 Task: In the Company 'baidu.com', schedule a meeting with title: 'Product Demo and Service Presentation', Select date: '19 September, 2023', select start time: 6:00:PM. Add location in person New York with meeting description: Kindly join this meeting to understand Product Demo and Service Presentation. Add attendees from company's contact and save.. Logged in from softage.1@softage.net
Action: Mouse moved to (111, 75)
Screenshot: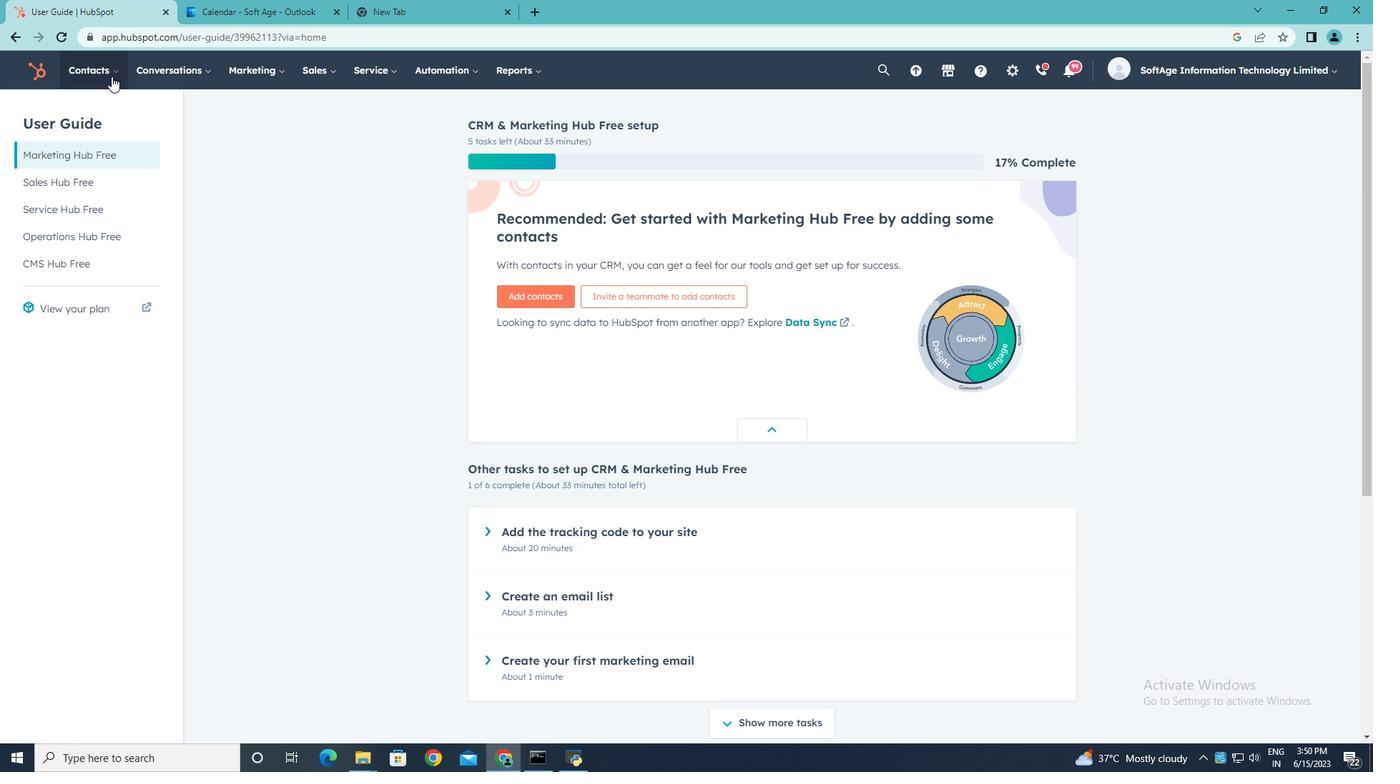 
Action: Mouse pressed left at (111, 75)
Screenshot: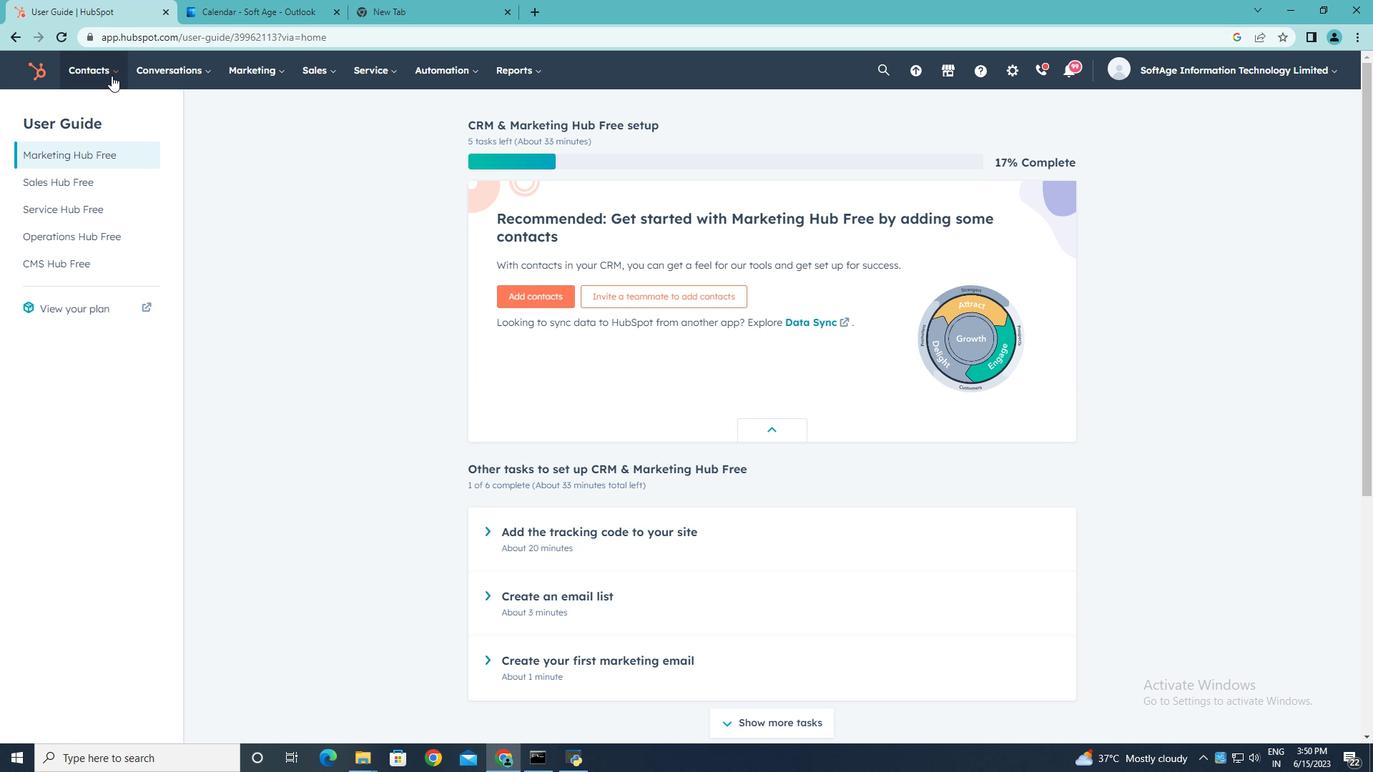 
Action: Mouse moved to (111, 135)
Screenshot: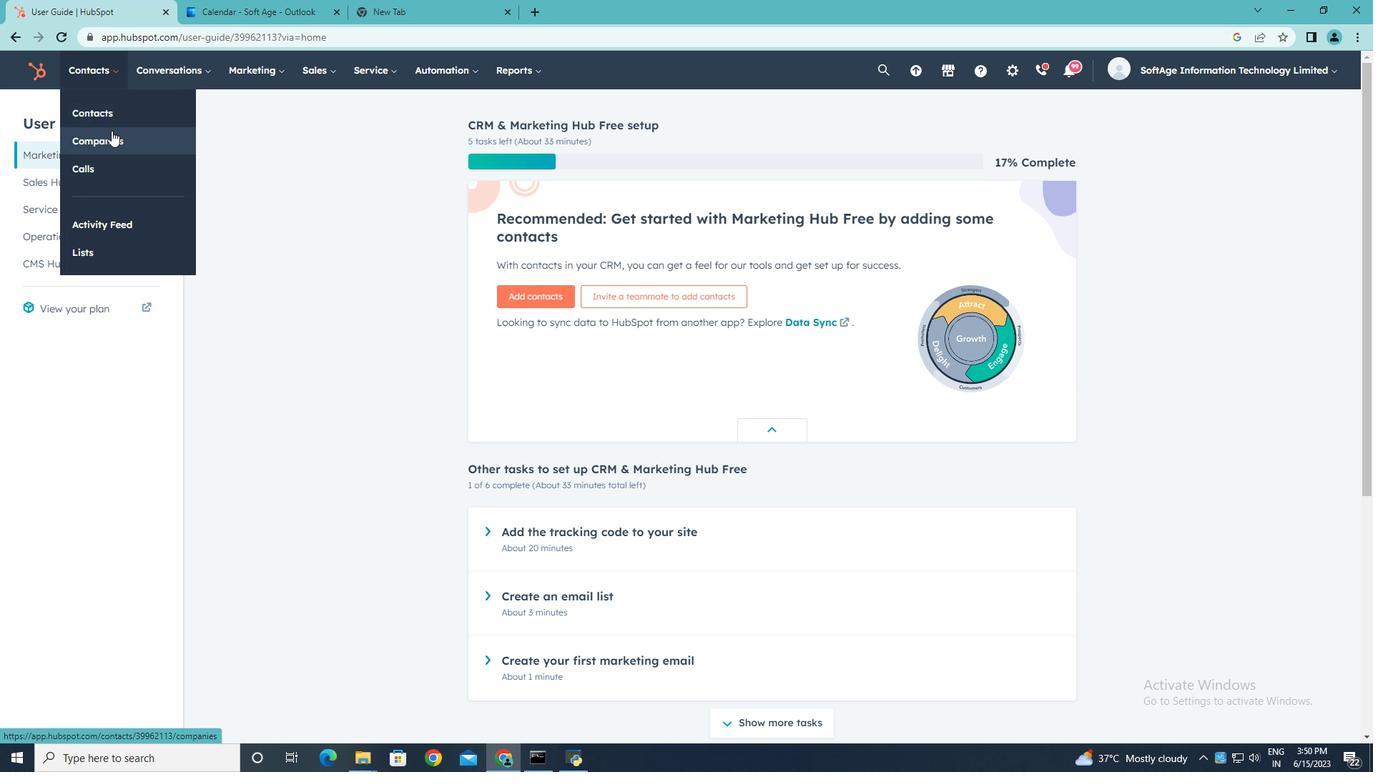 
Action: Mouse pressed left at (111, 135)
Screenshot: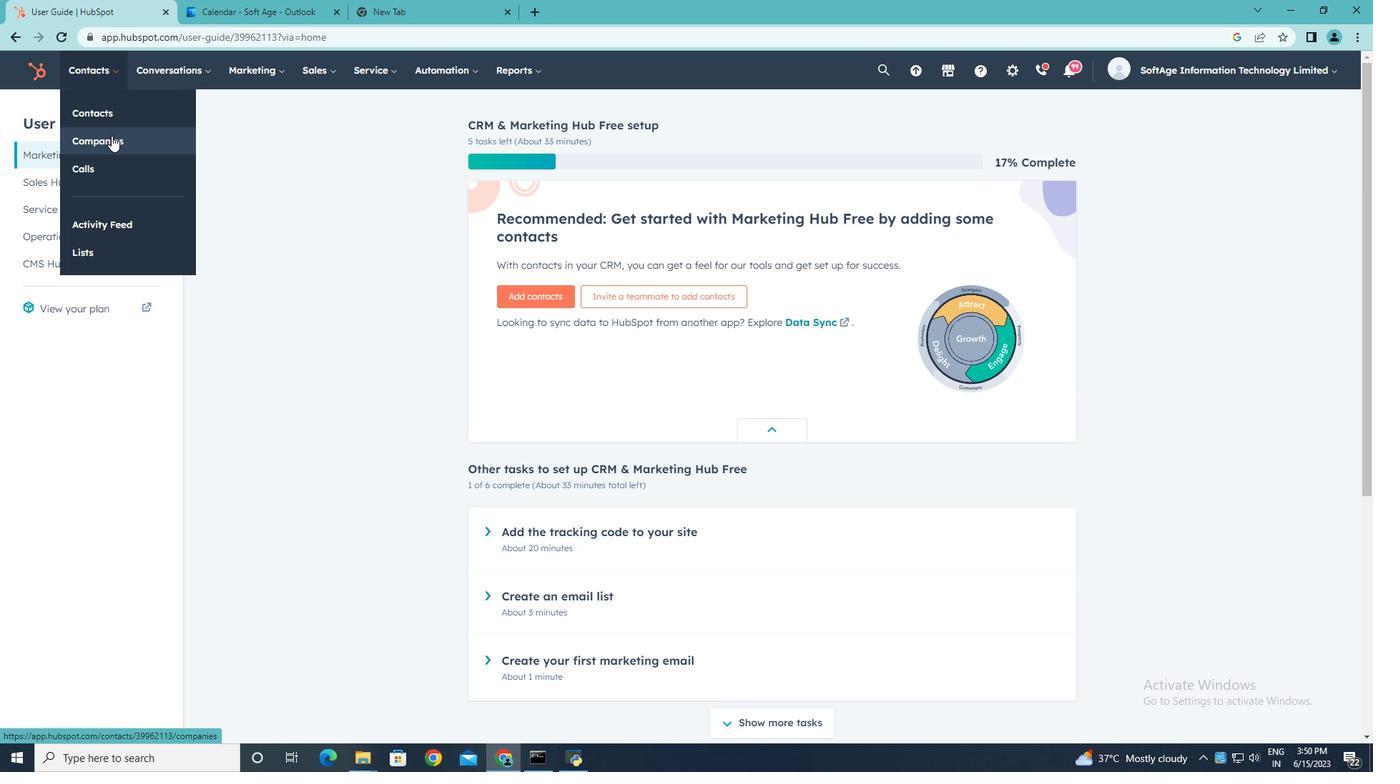 
Action: Mouse moved to (96, 228)
Screenshot: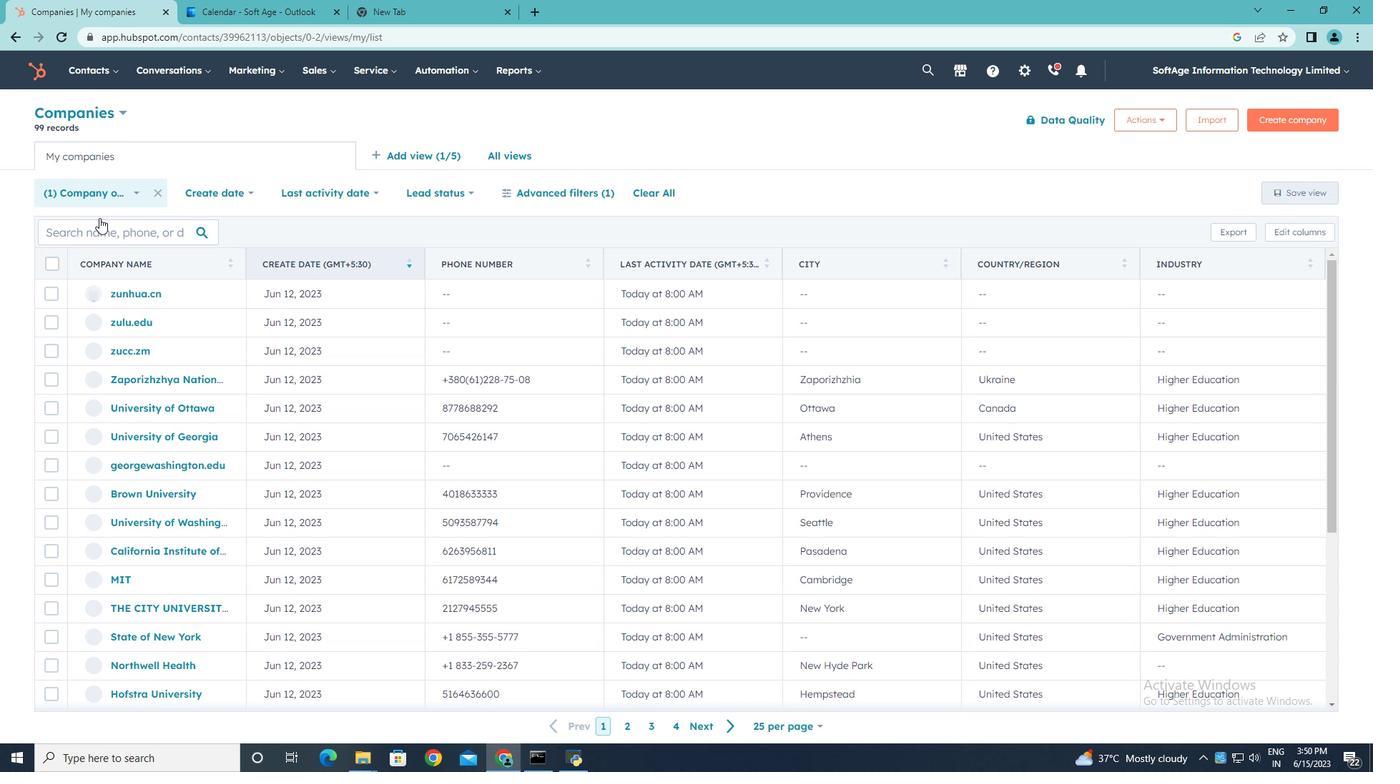 
Action: Mouse pressed left at (96, 228)
Screenshot: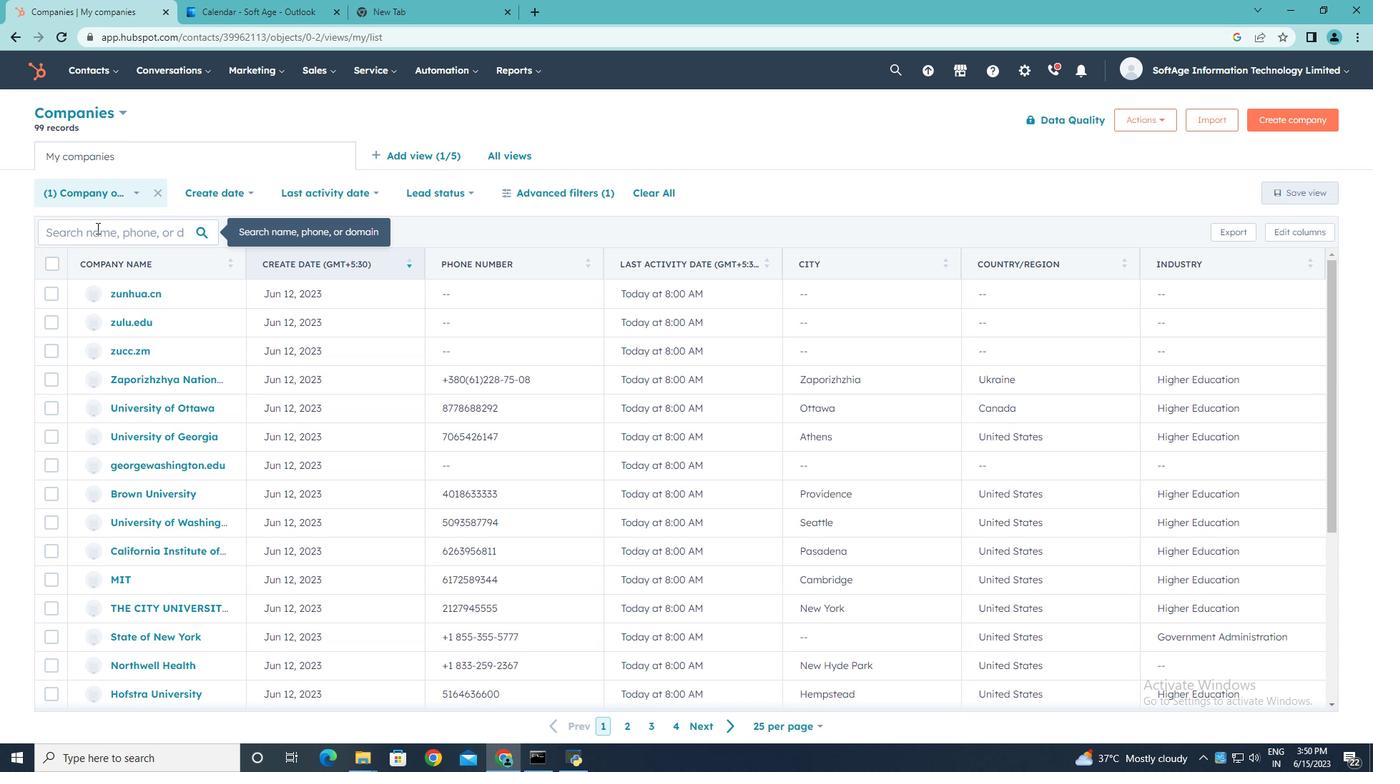 
Action: Mouse moved to (98, 227)
Screenshot: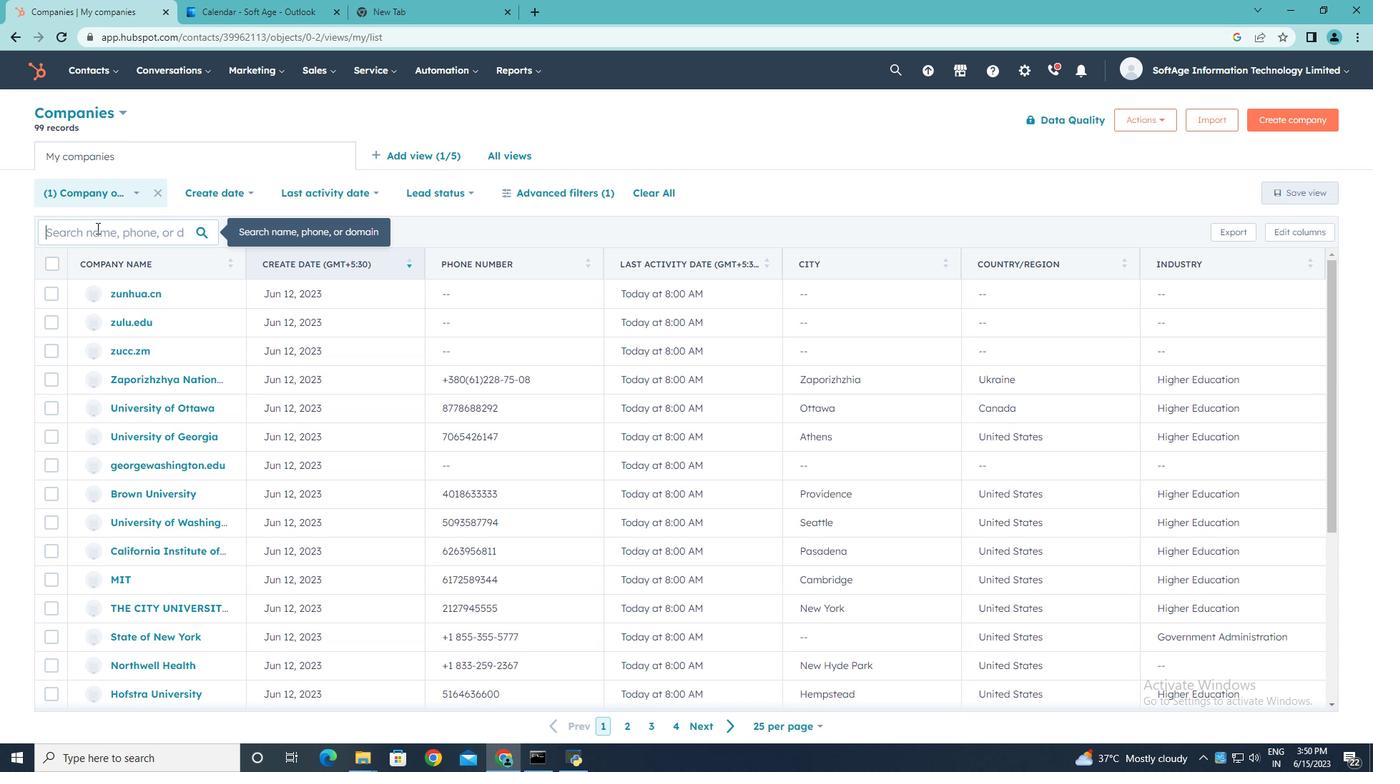 
Action: Key pressed baidu.com
Screenshot: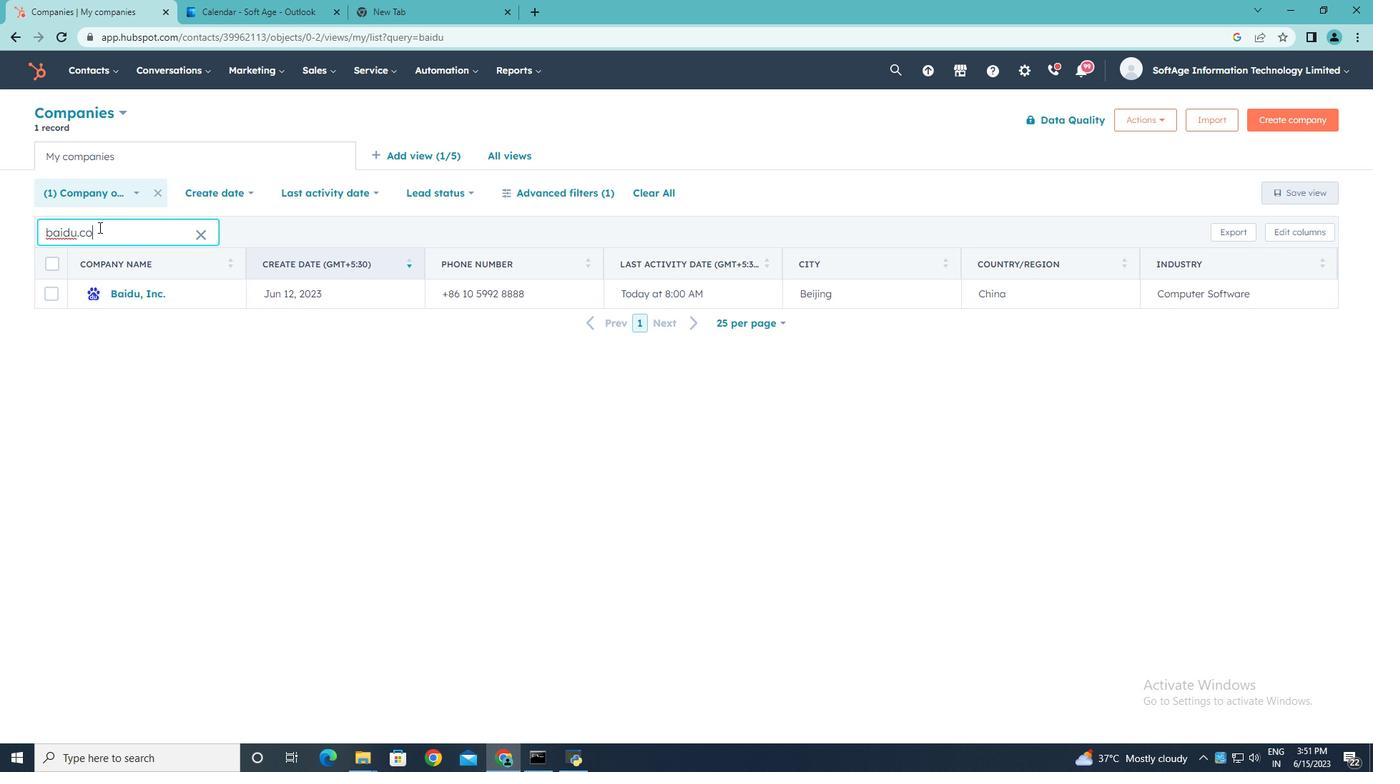 
Action: Mouse moved to (123, 297)
Screenshot: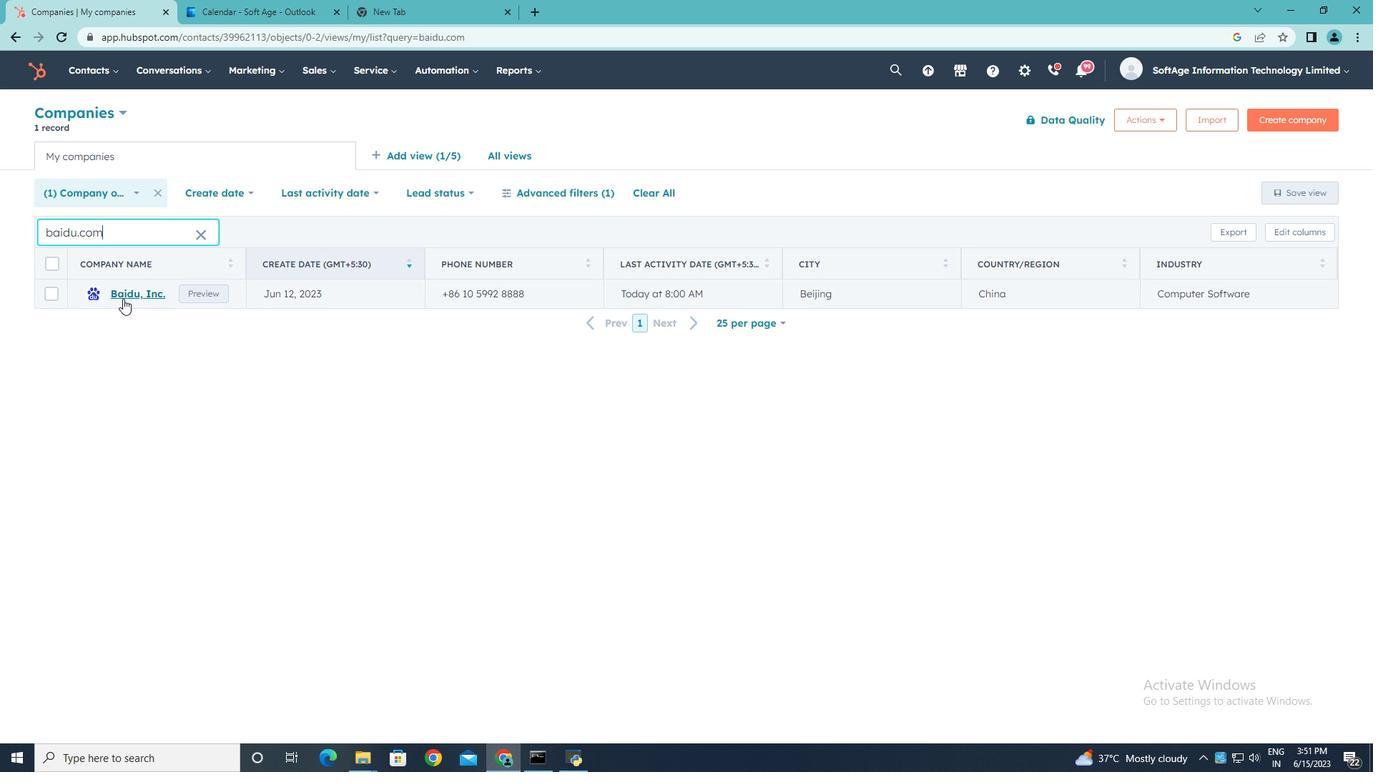 
Action: Mouse pressed left at (123, 297)
Screenshot: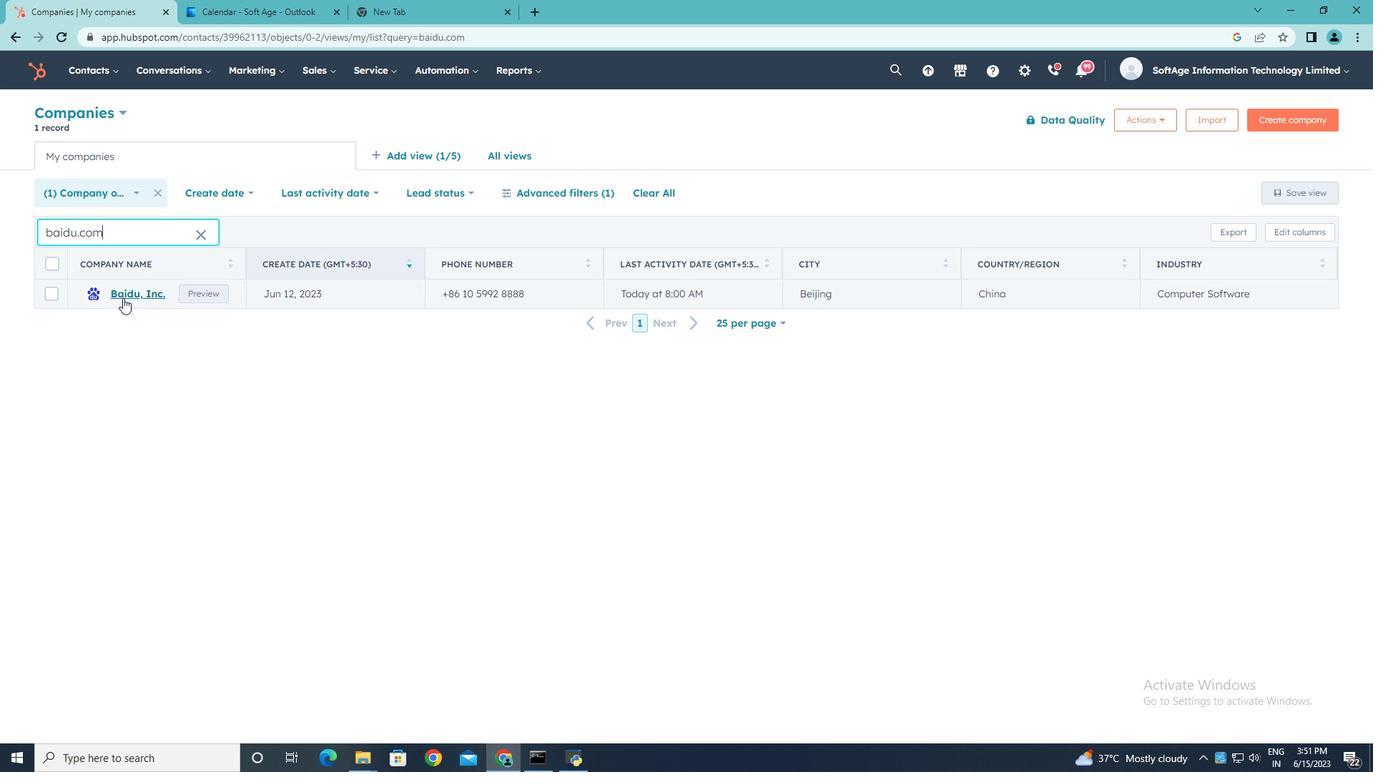 
Action: Mouse moved to (233, 241)
Screenshot: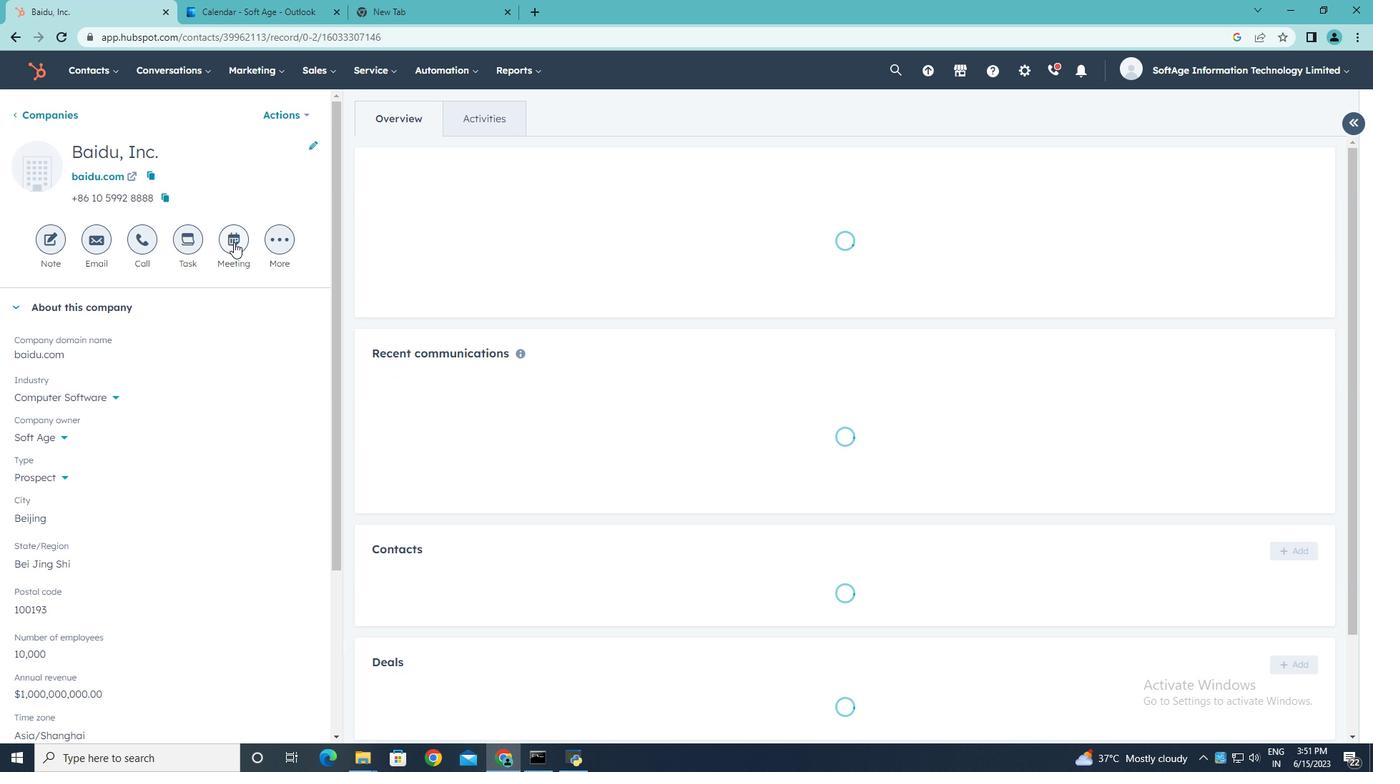 
Action: Mouse pressed left at (233, 241)
Screenshot: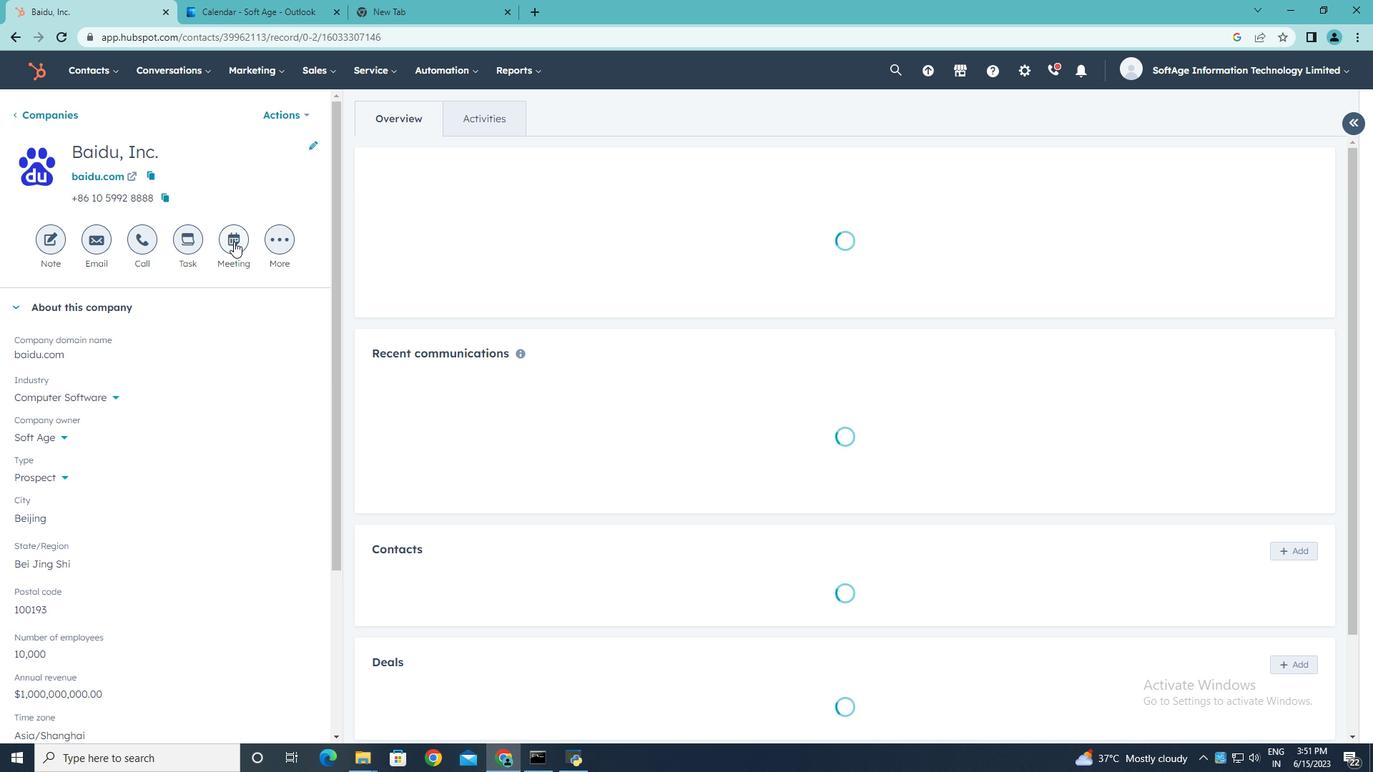 
Action: Mouse moved to (233, 241)
Screenshot: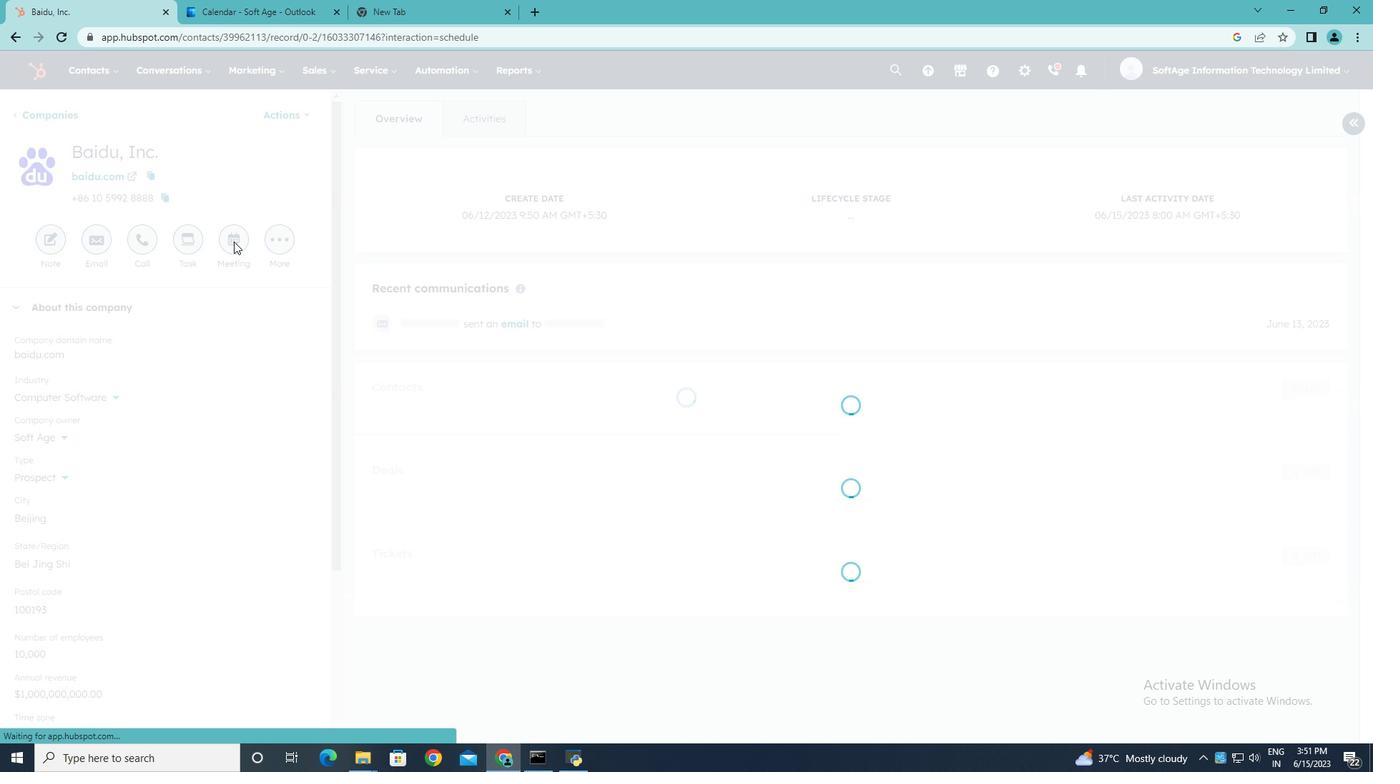 
Action: Key pressed <Key.shift>Product<Key.space><Key.space><Key.shift>Demo<Key.space>and<Key.space><Key.shift>Services<Key.backspace><Key.space><Key.shift>Presentation
Screenshot: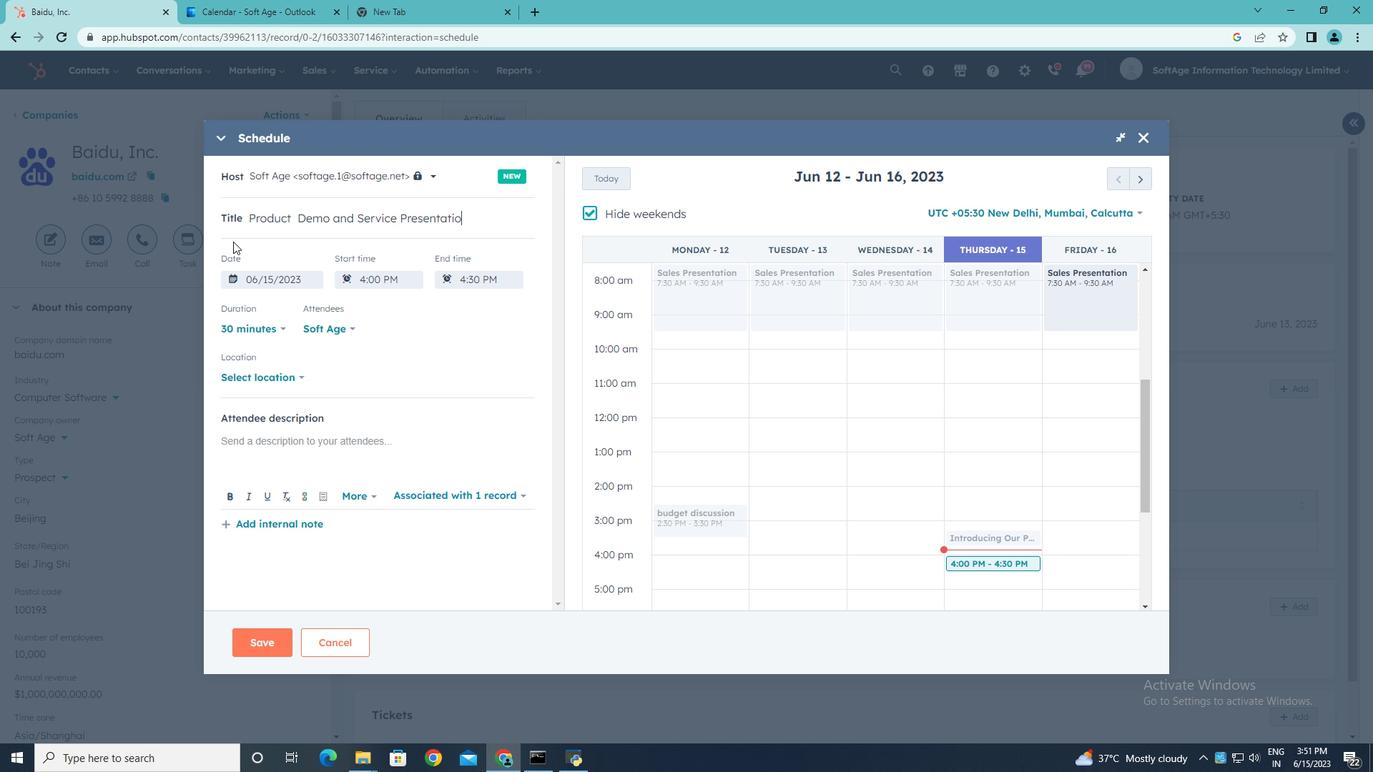 
Action: Mouse moved to (343, 252)
Screenshot: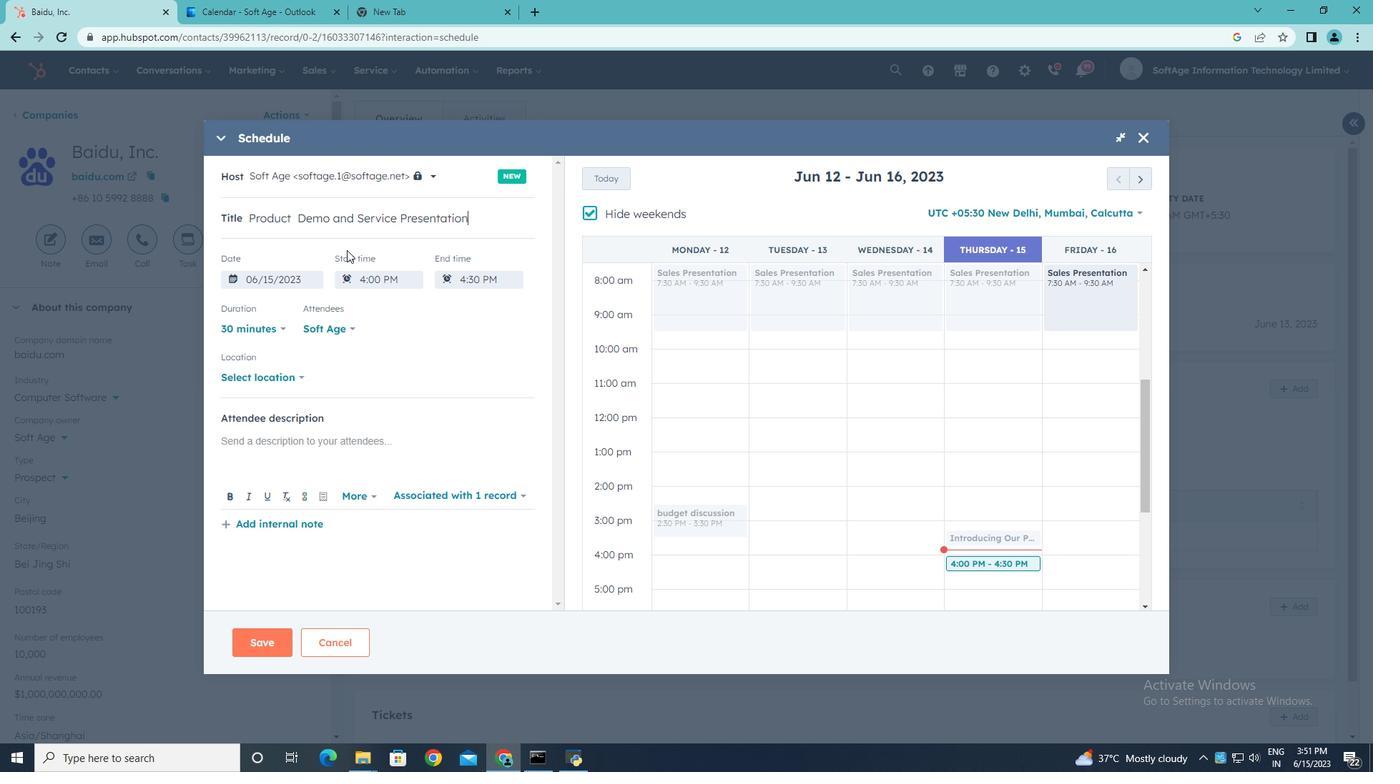 
Action: Key pressed .
Screenshot: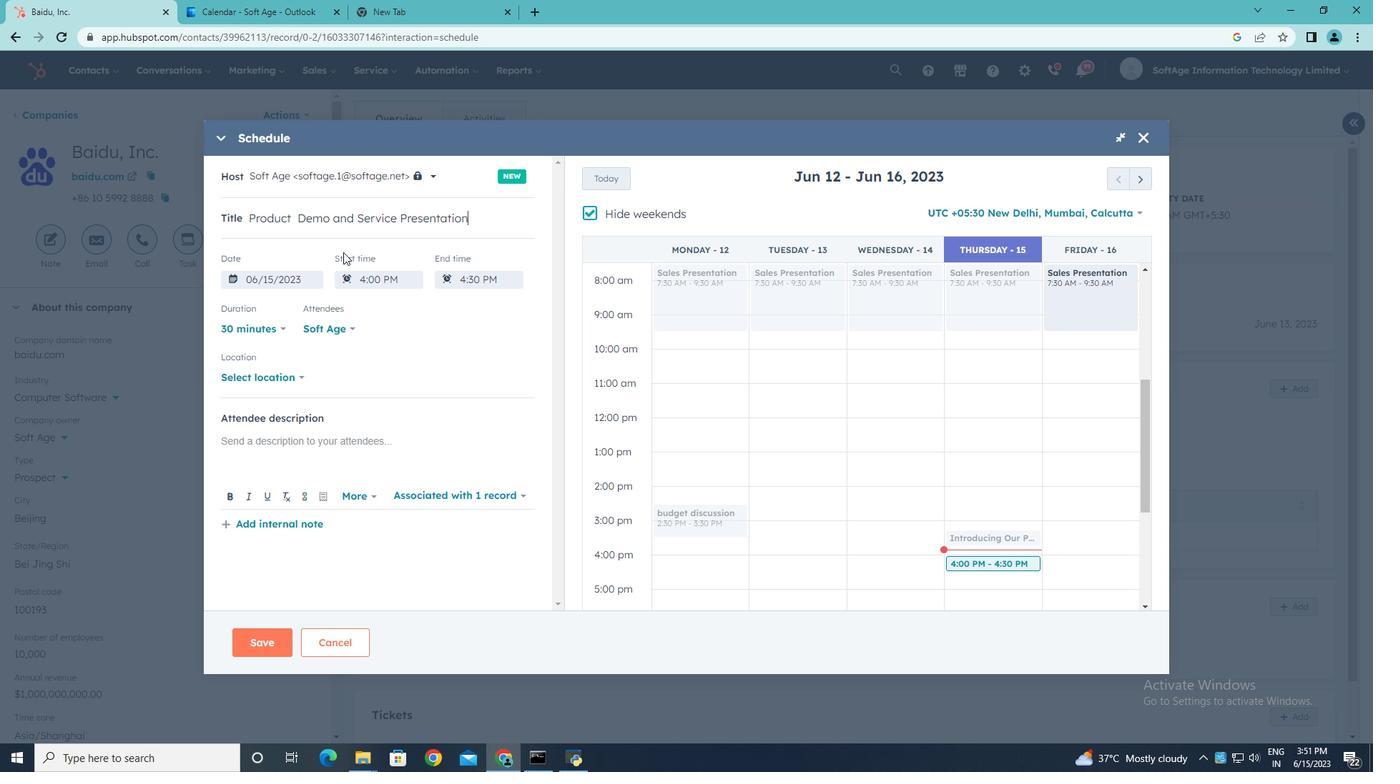 
Action: Mouse moved to (590, 211)
Screenshot: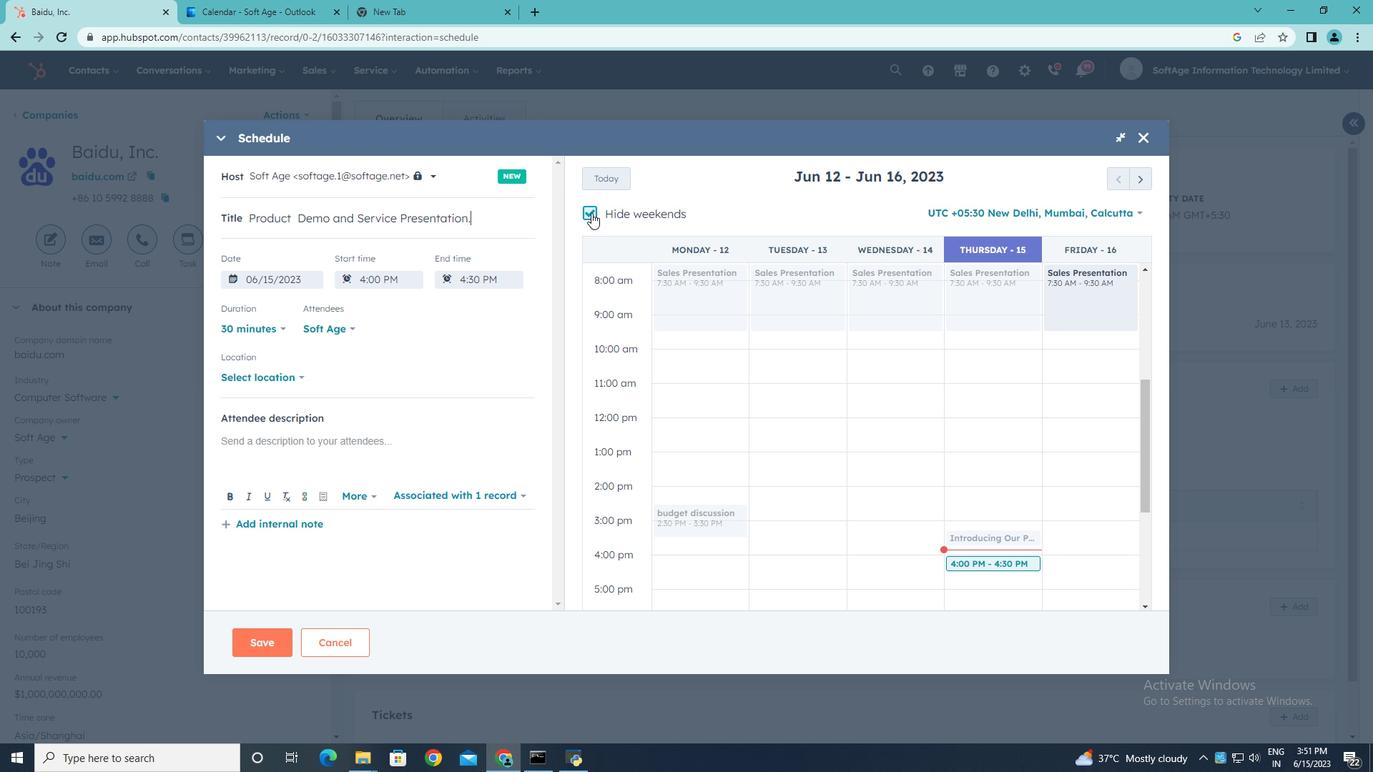 
Action: Mouse pressed left at (590, 211)
Screenshot: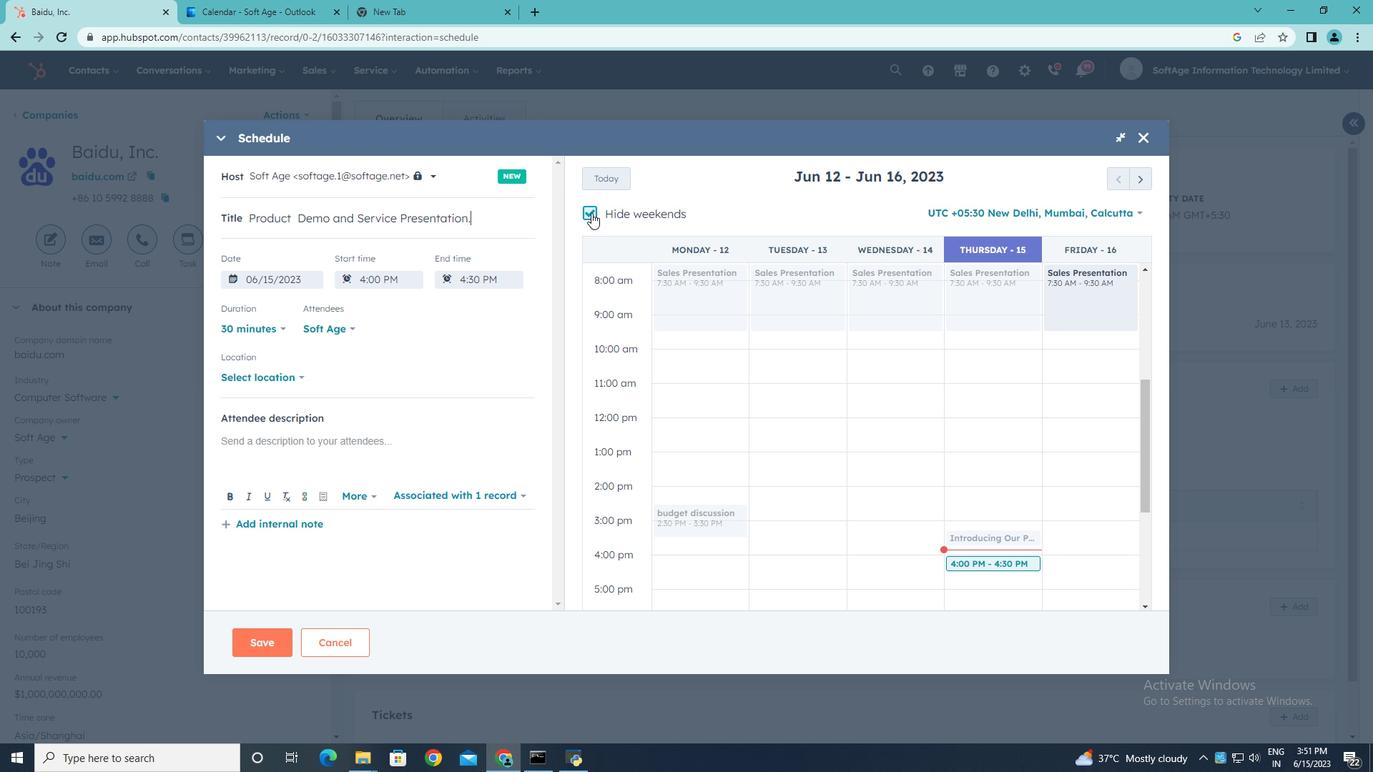 
Action: Mouse moved to (1140, 179)
Screenshot: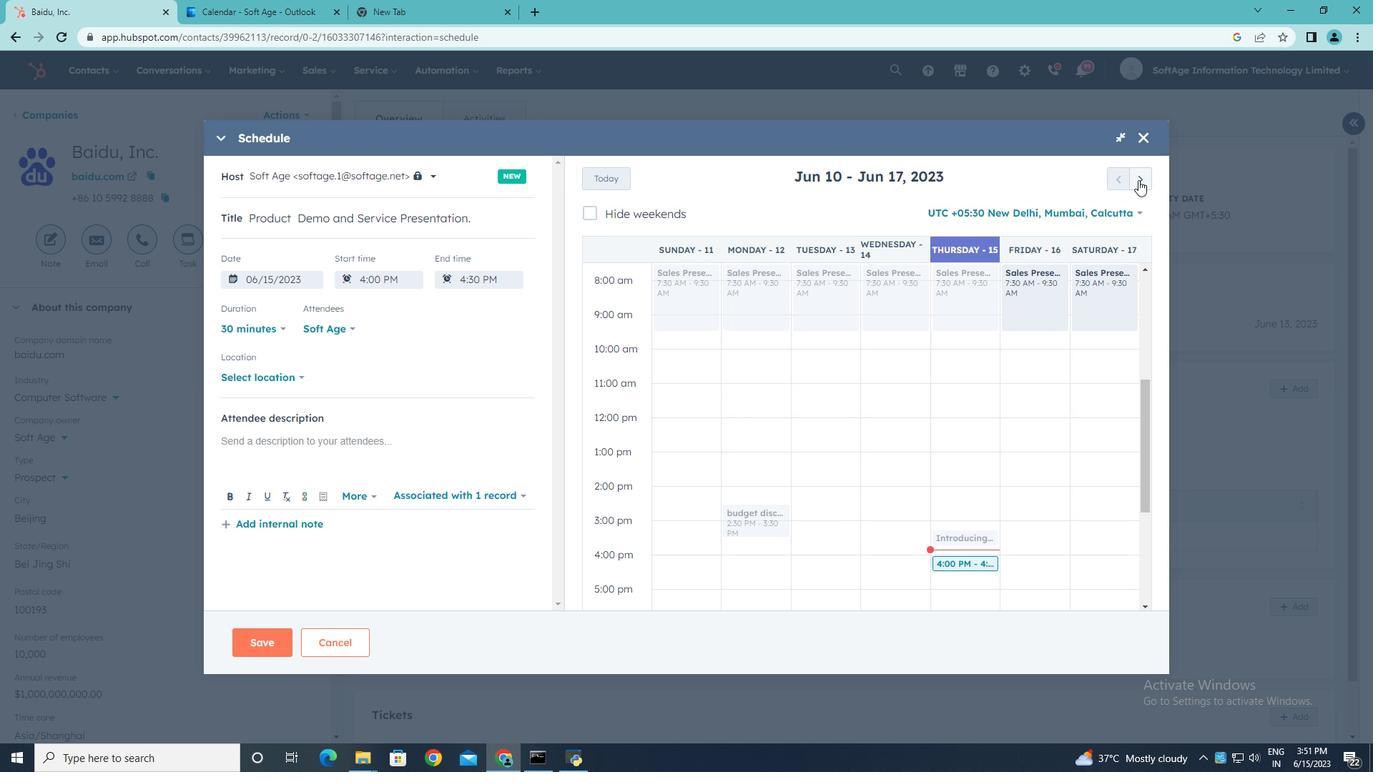 
Action: Mouse pressed left at (1140, 179)
Screenshot: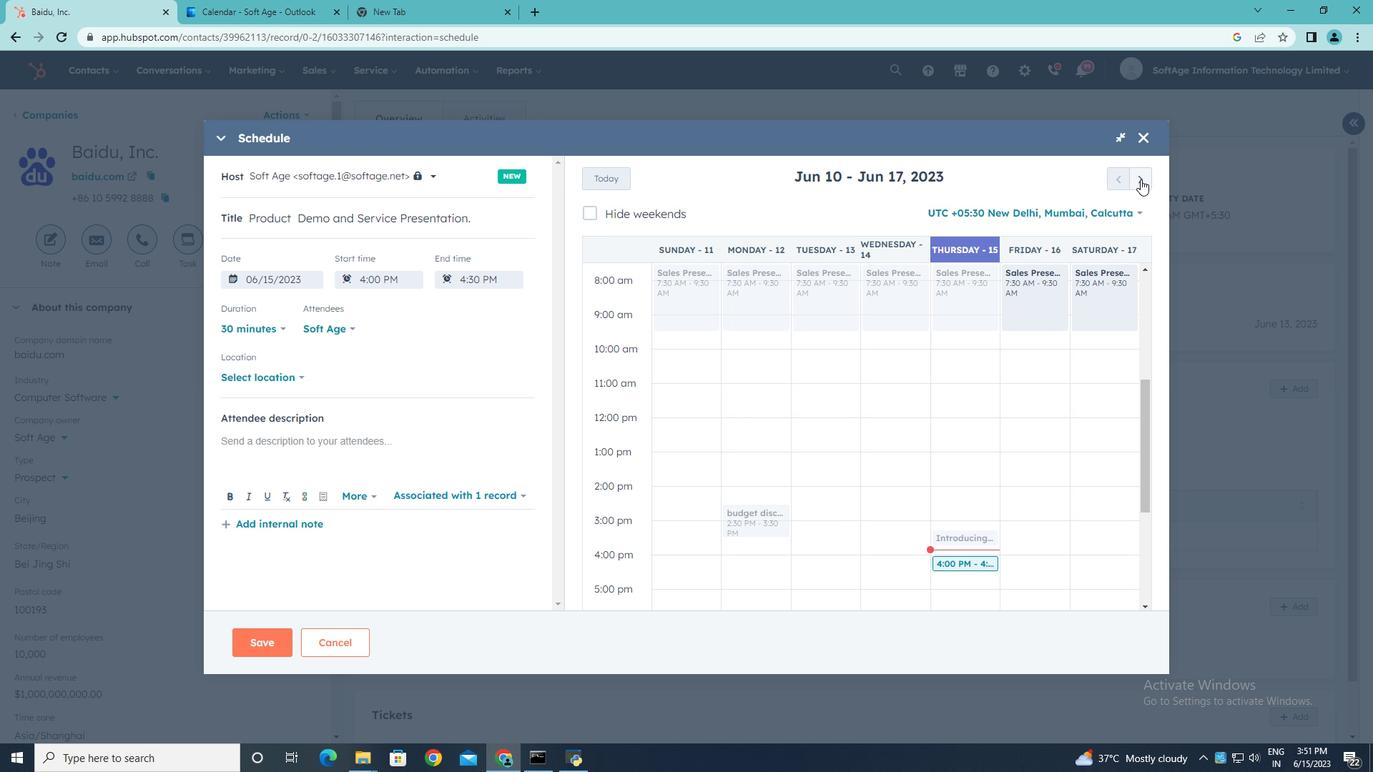 
Action: Mouse pressed left at (1140, 179)
Screenshot: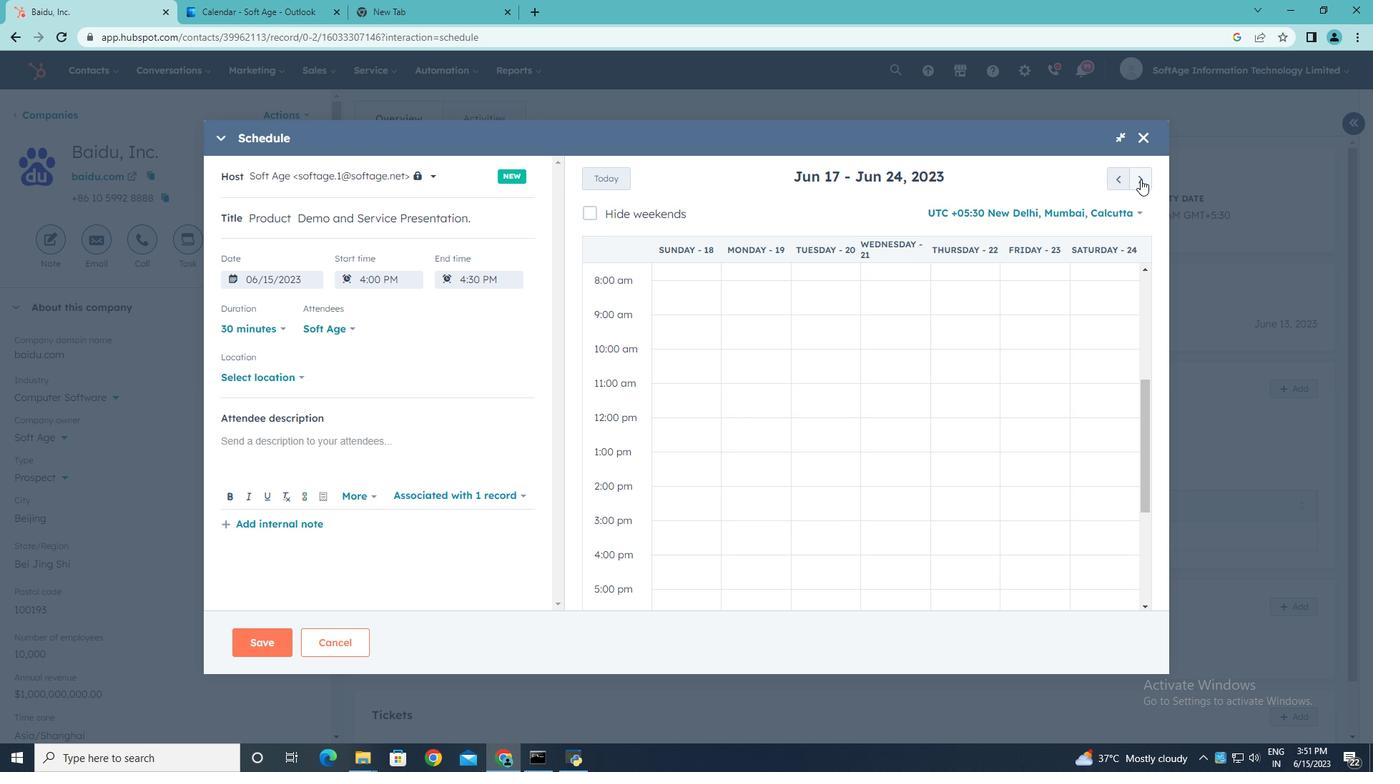 
Action: Mouse pressed left at (1140, 179)
Screenshot: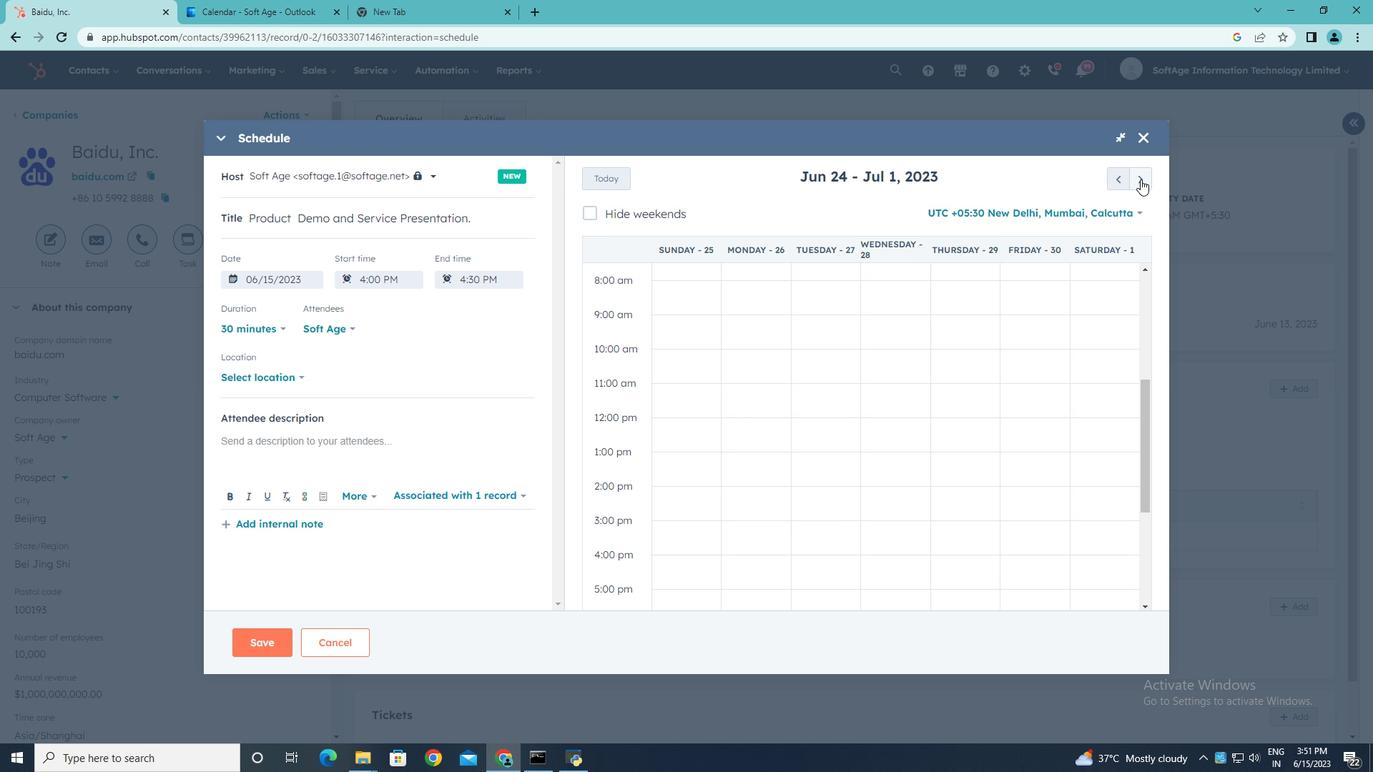 
Action: Mouse pressed left at (1140, 179)
Screenshot: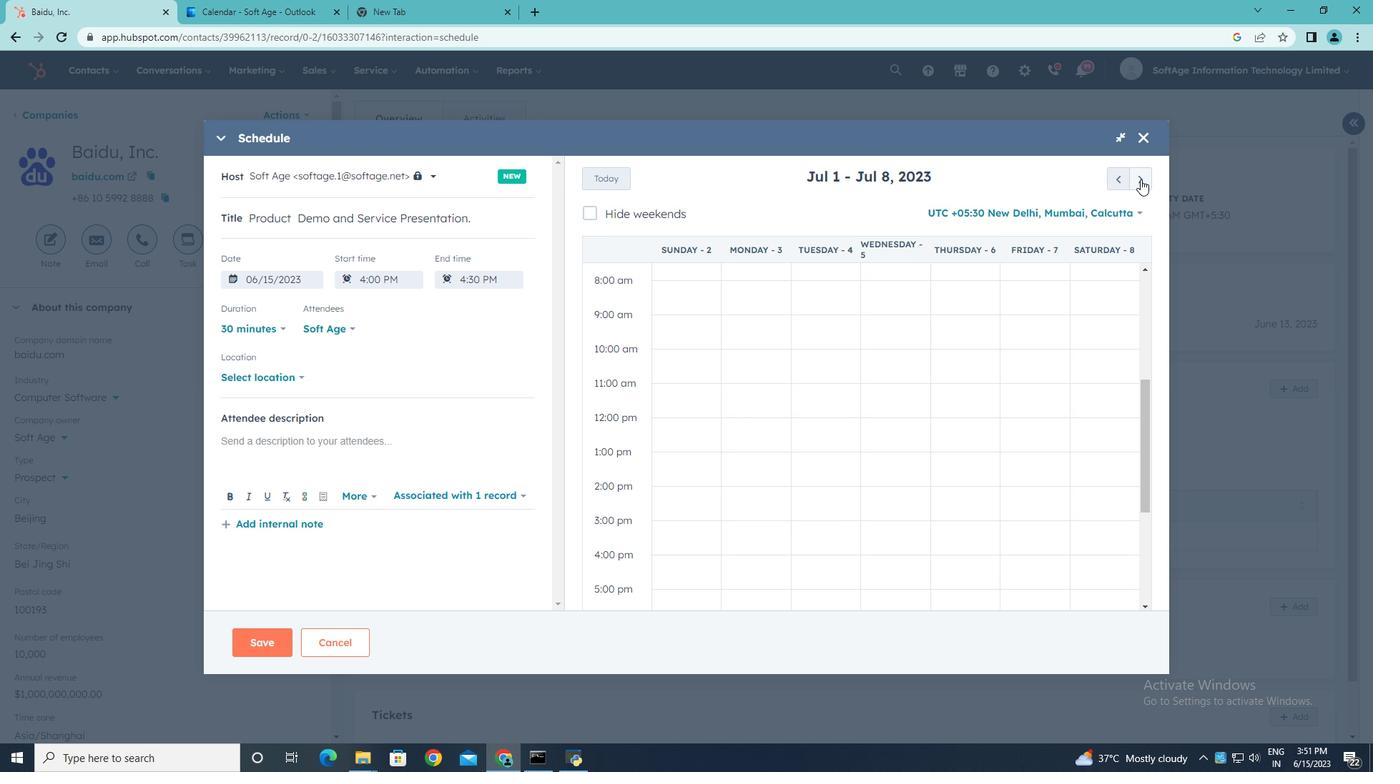 
Action: Mouse pressed left at (1140, 179)
Screenshot: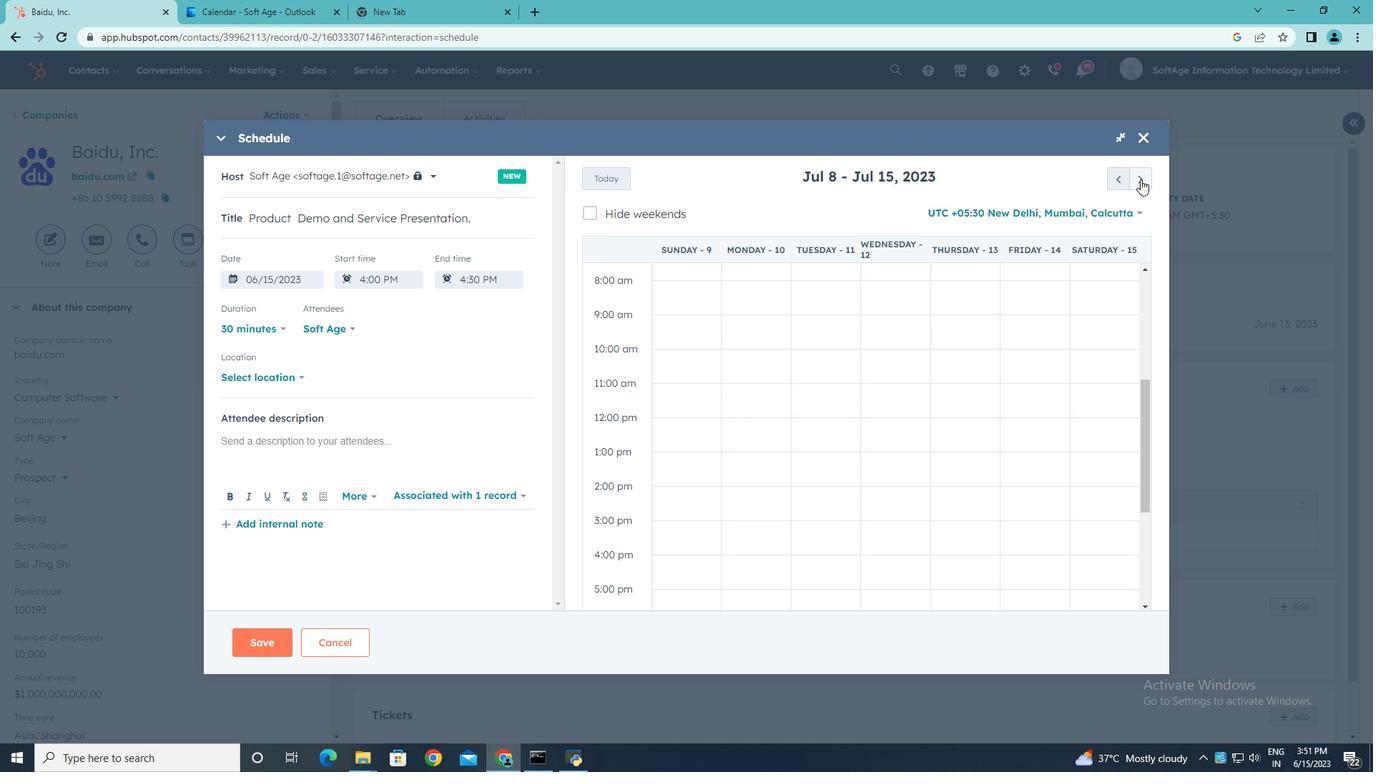 
Action: Mouse pressed left at (1140, 179)
Screenshot: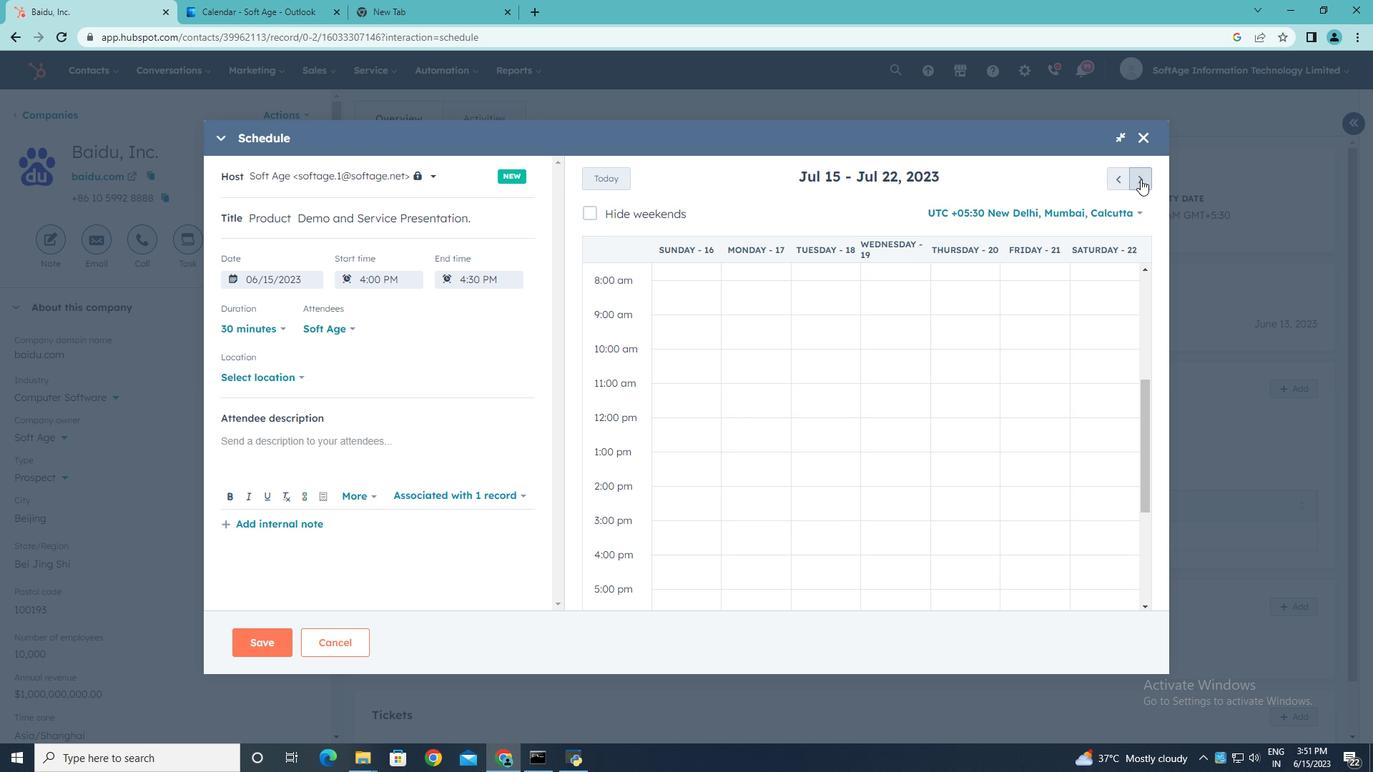 
Action: Mouse pressed left at (1140, 179)
Screenshot: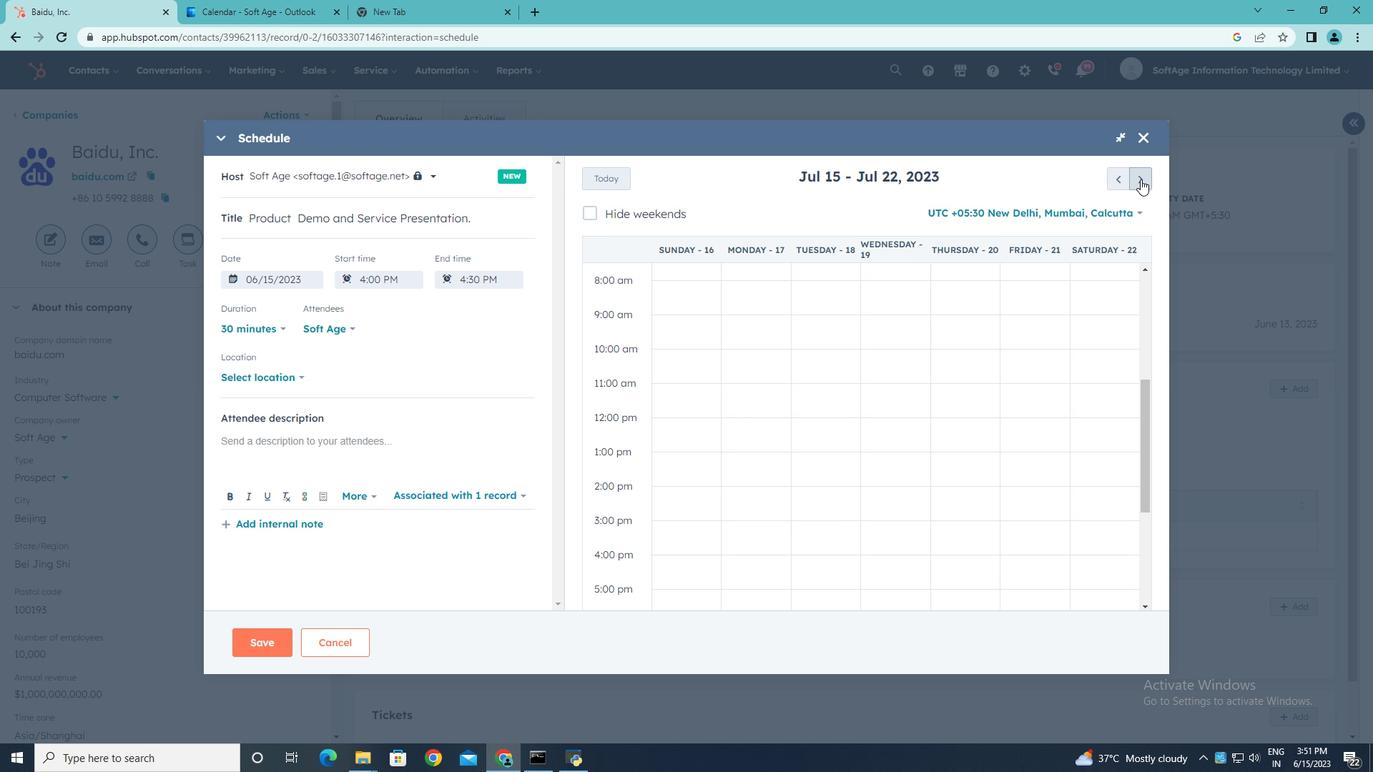 
Action: Mouse pressed left at (1140, 179)
Screenshot: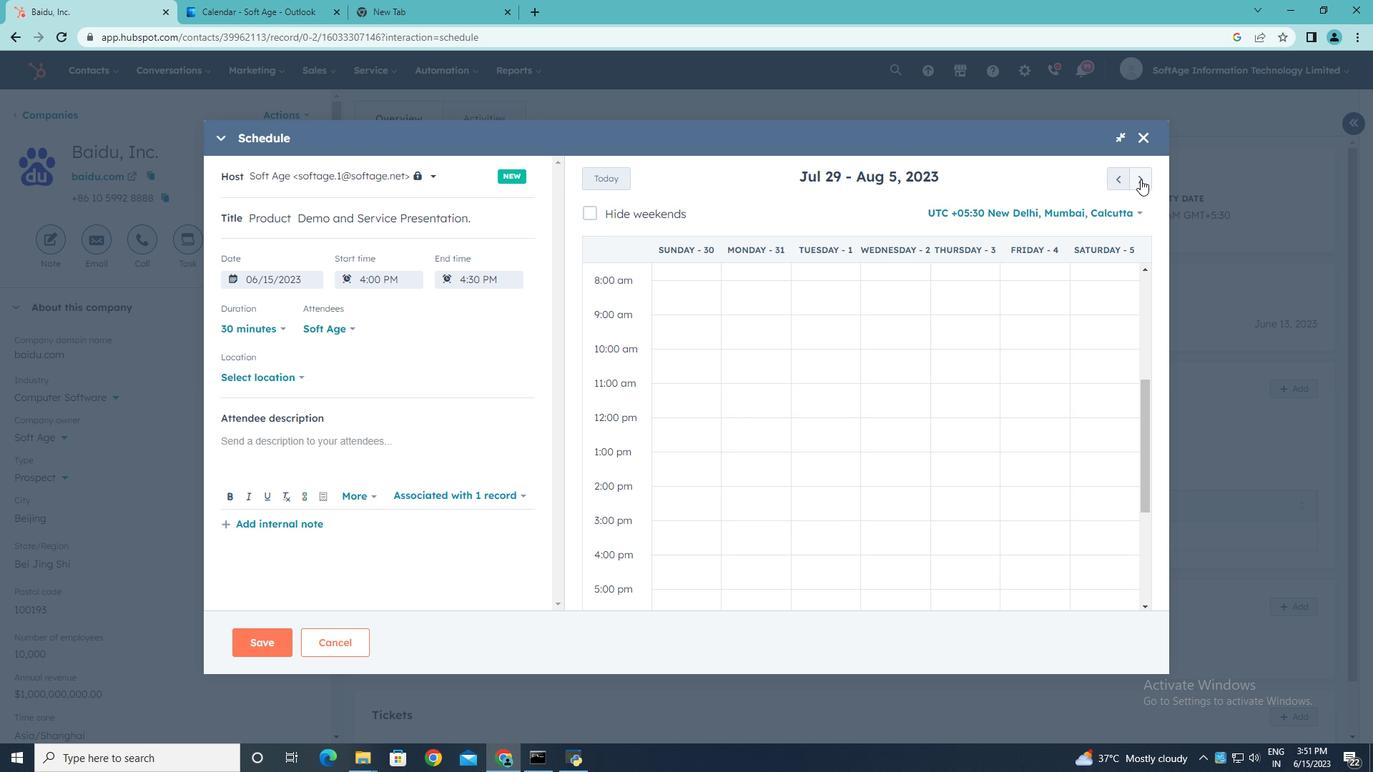 
Action: Mouse pressed left at (1140, 179)
Screenshot: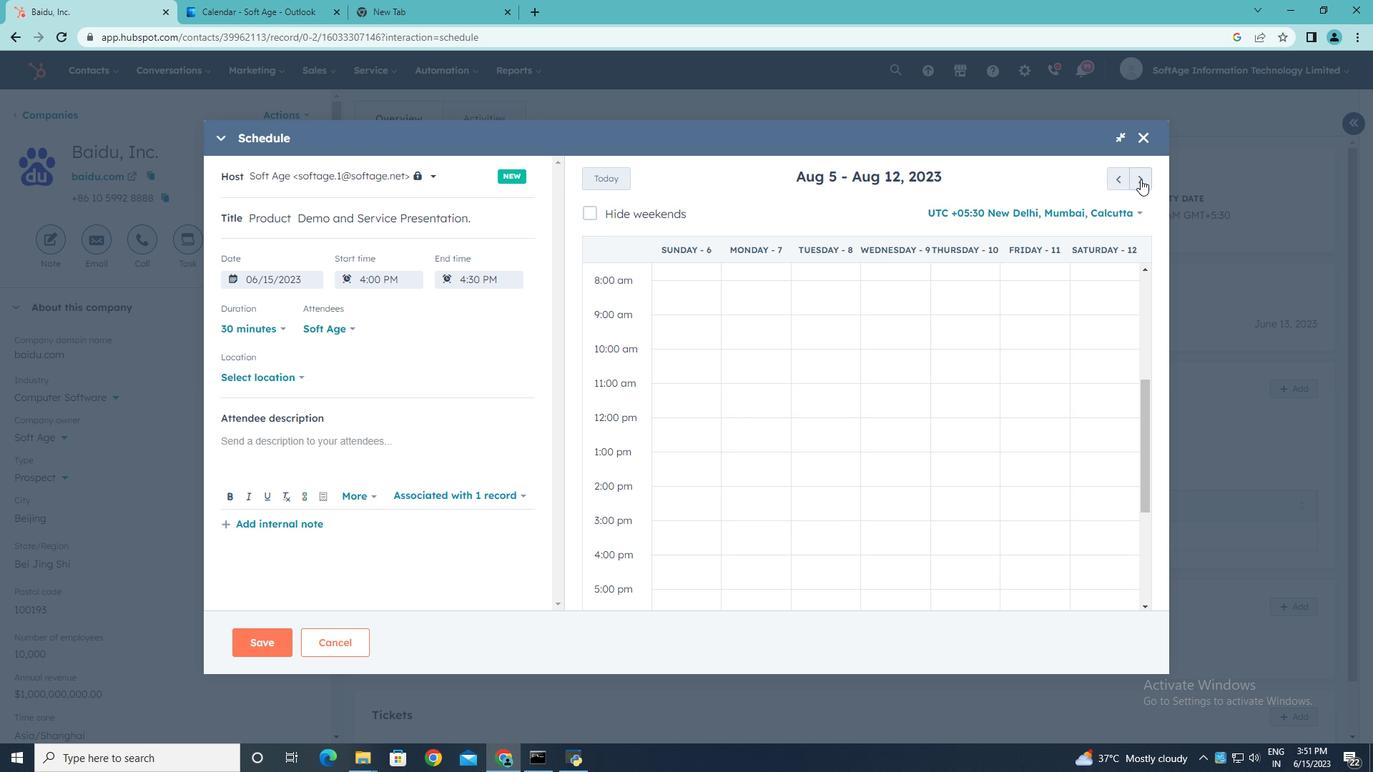 
Action: Mouse pressed left at (1140, 179)
Screenshot: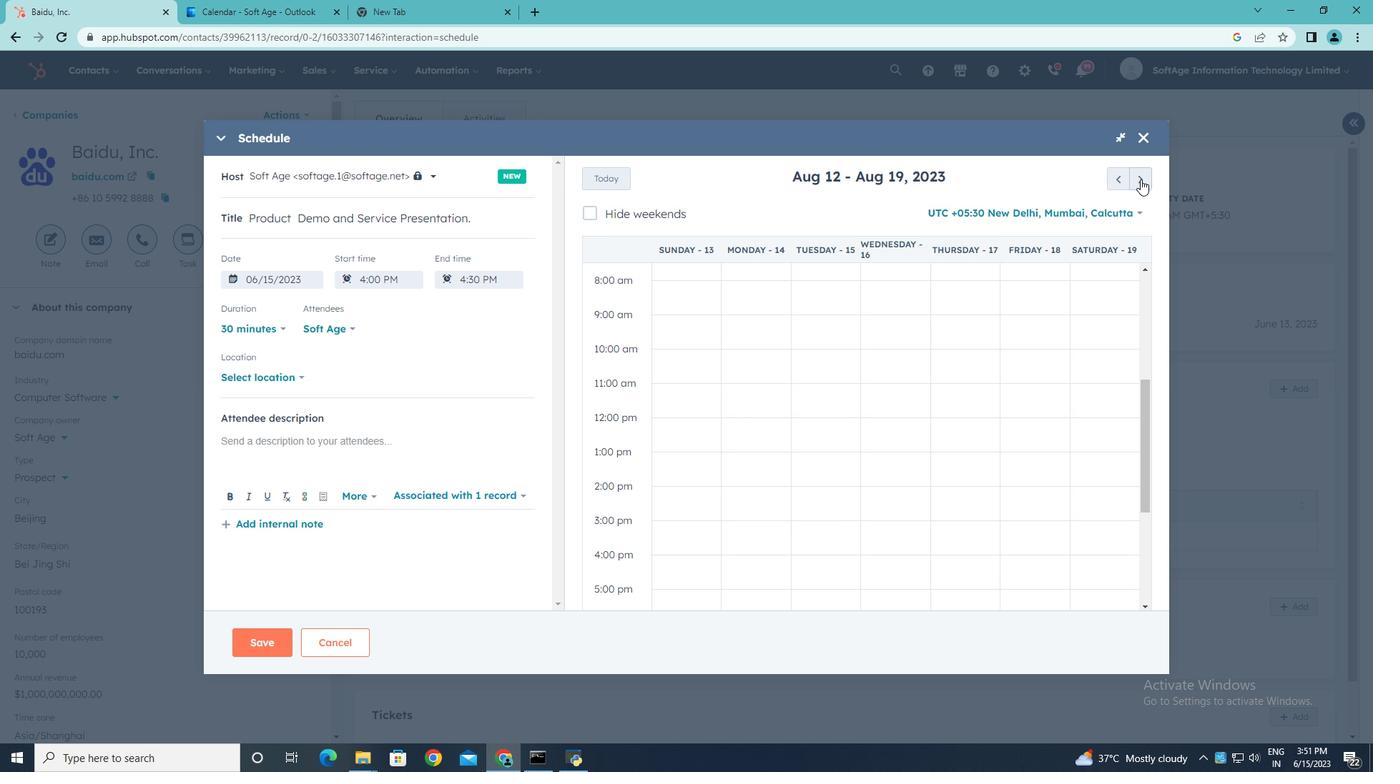 
Action: Mouse pressed left at (1140, 179)
Screenshot: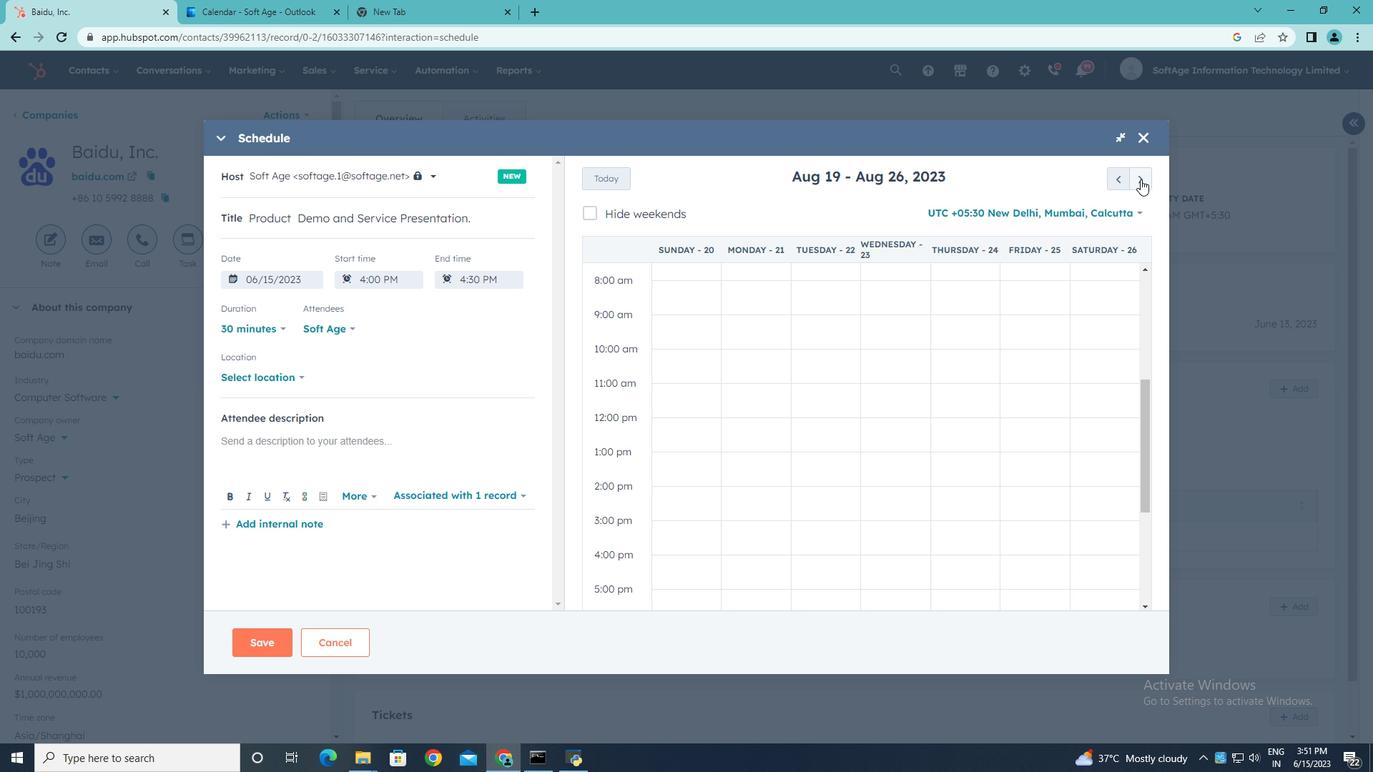 
Action: Mouse pressed left at (1140, 179)
Screenshot: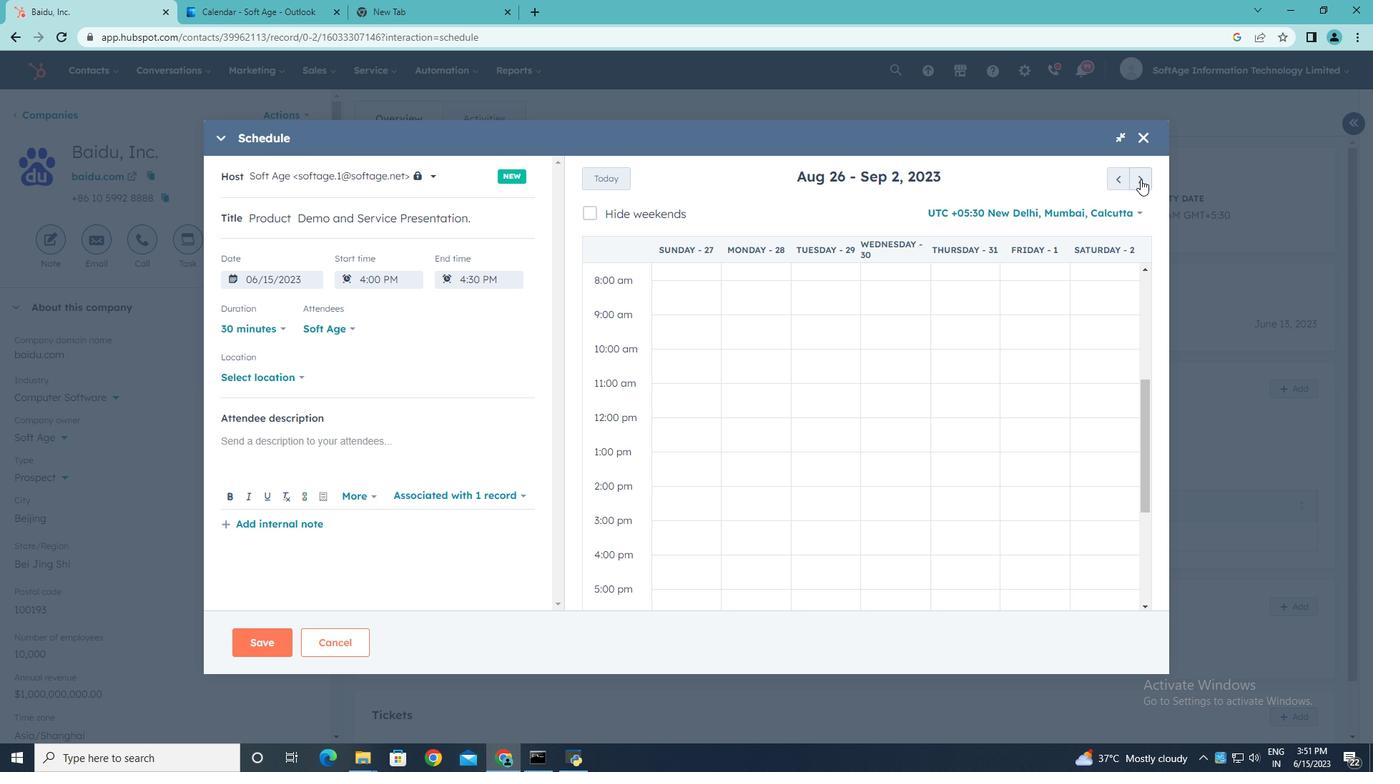 
Action: Mouse pressed left at (1140, 179)
Screenshot: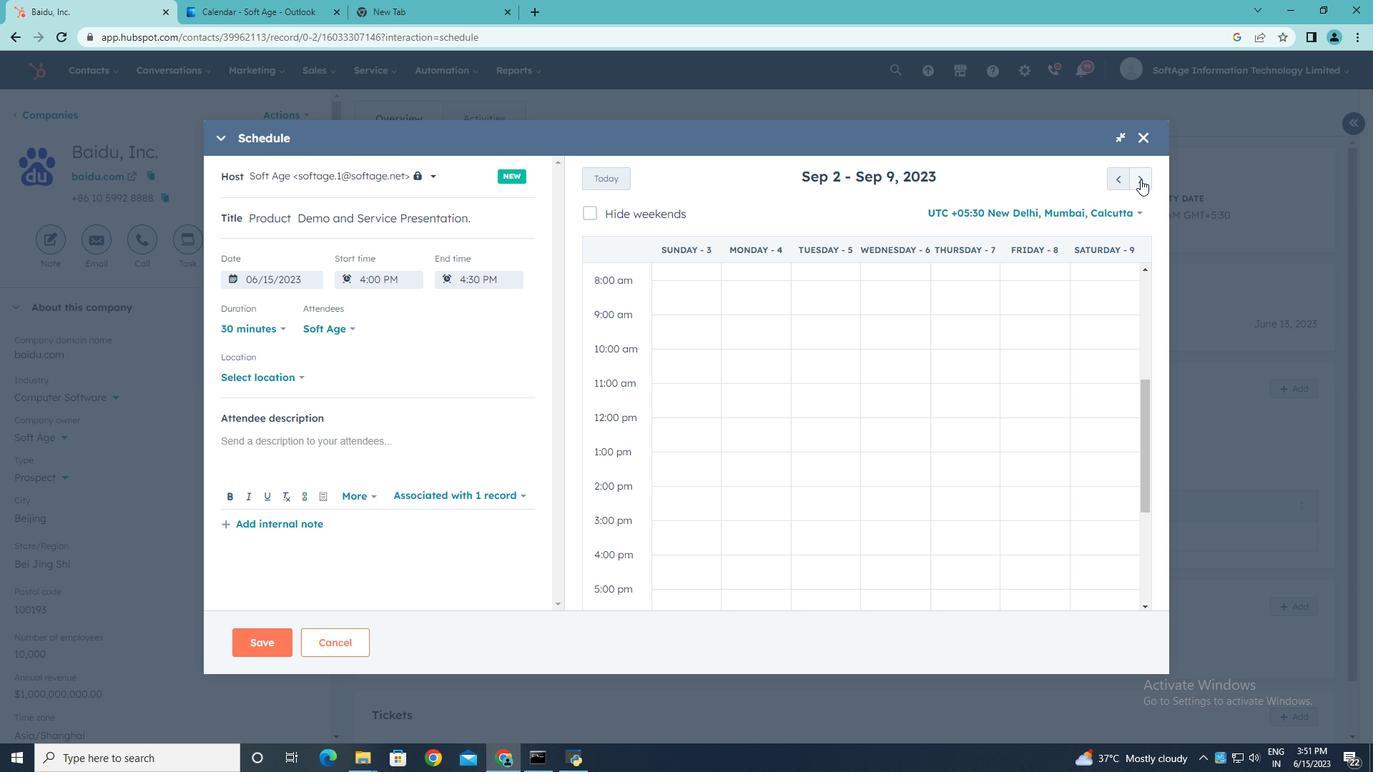 
Action: Mouse pressed left at (1140, 179)
Screenshot: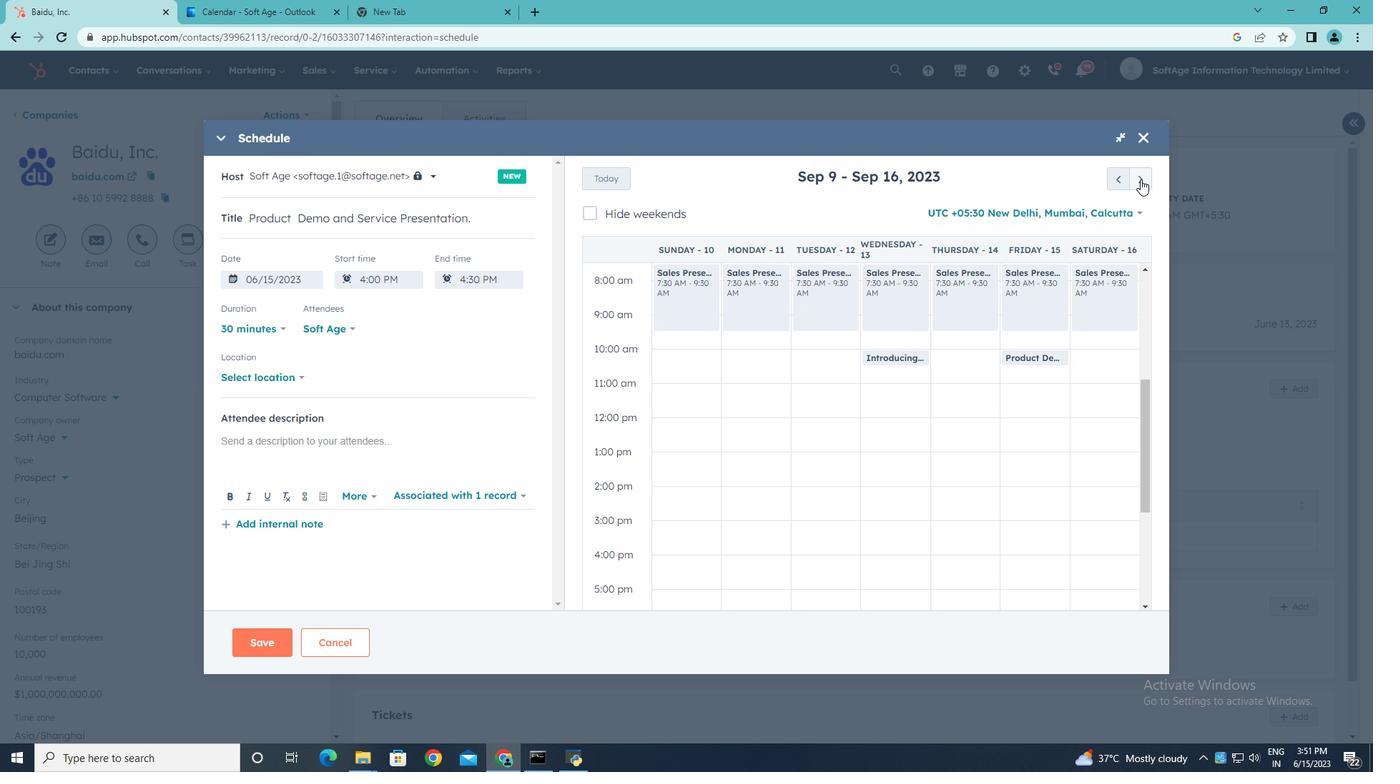 
Action: Mouse moved to (1149, 438)
Screenshot: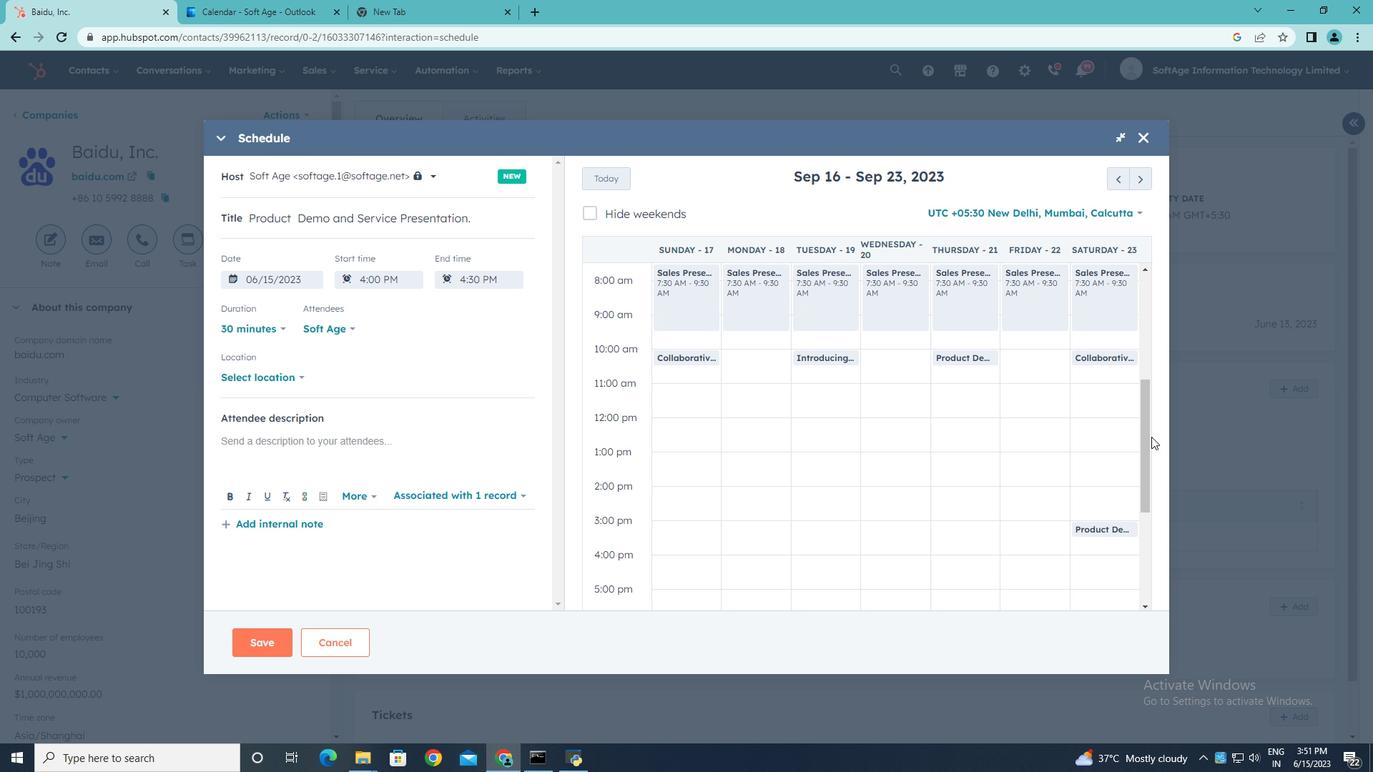 
Action: Mouse pressed left at (1149, 438)
Screenshot: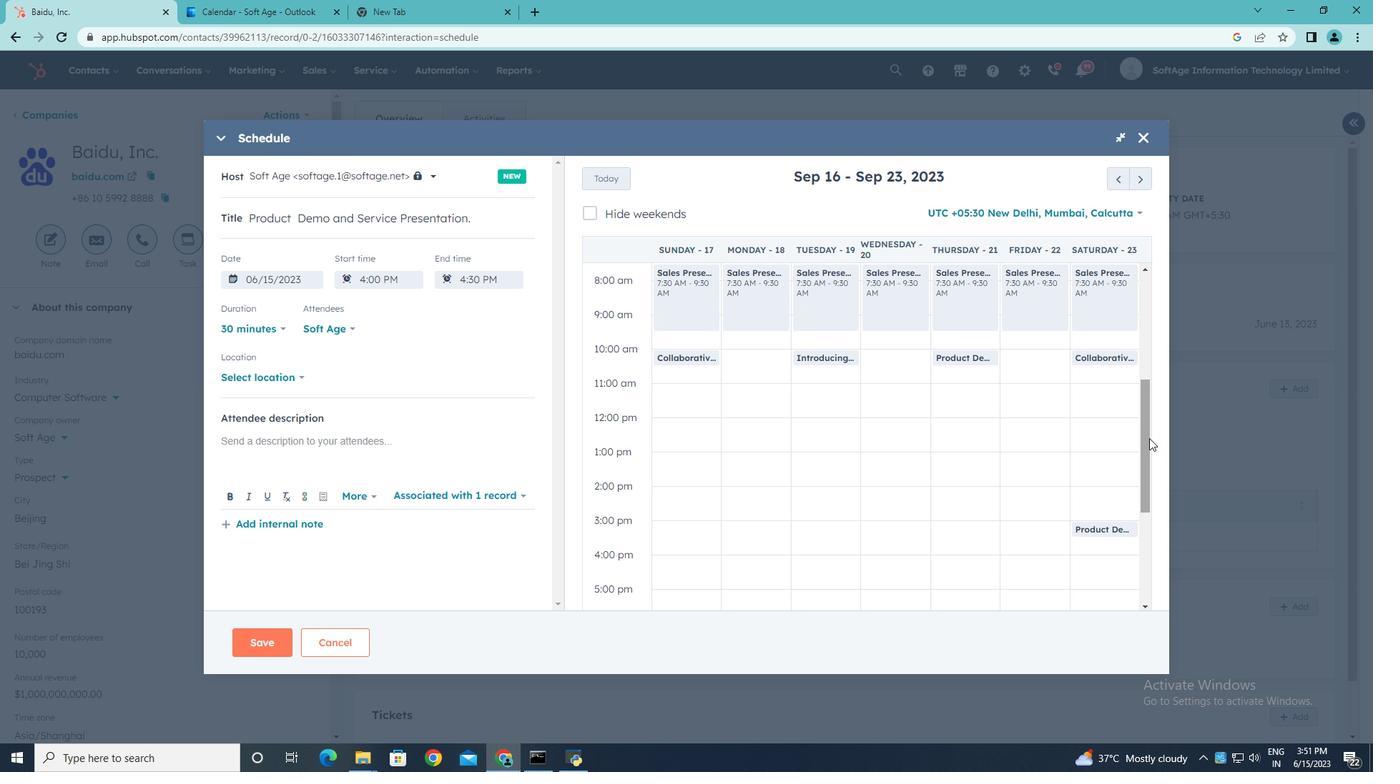 
Action: Mouse moved to (808, 550)
Screenshot: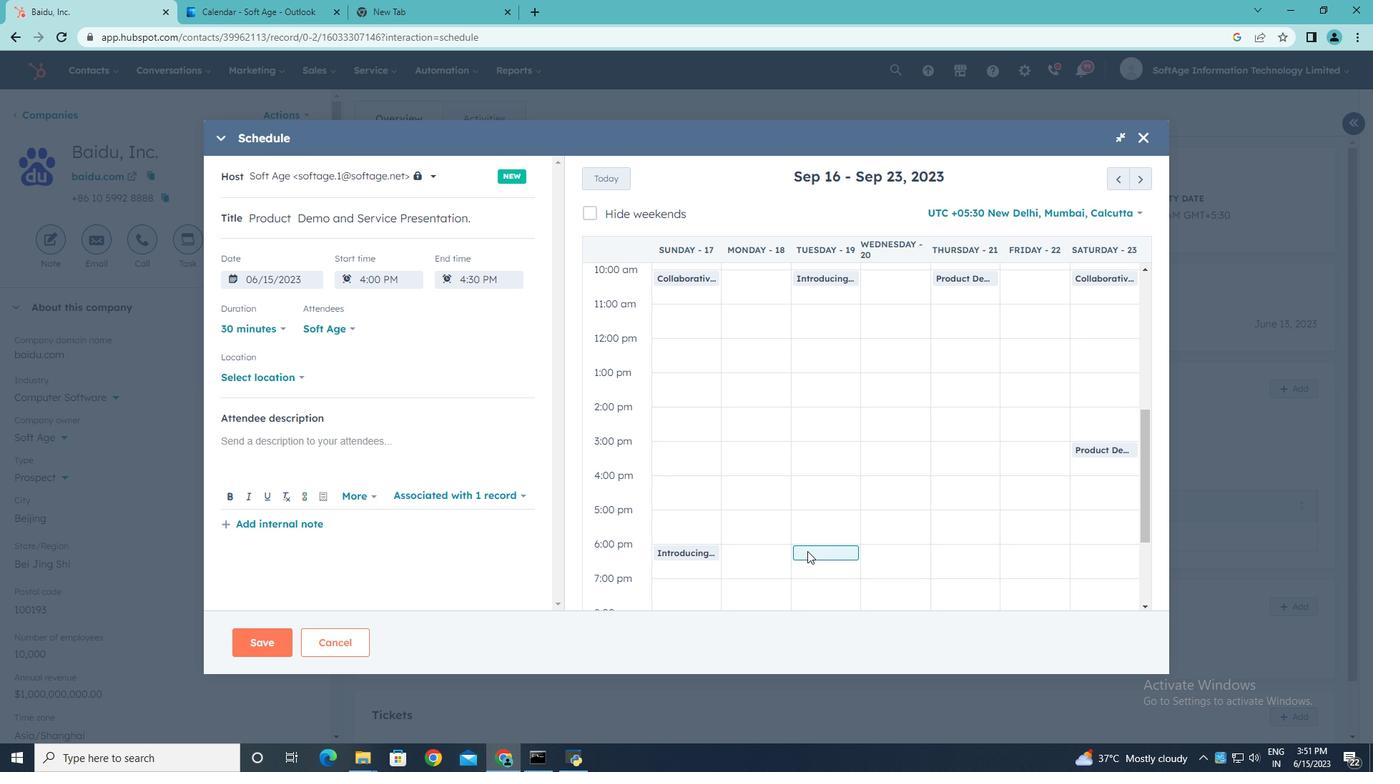 
Action: Mouse pressed left at (808, 550)
Screenshot: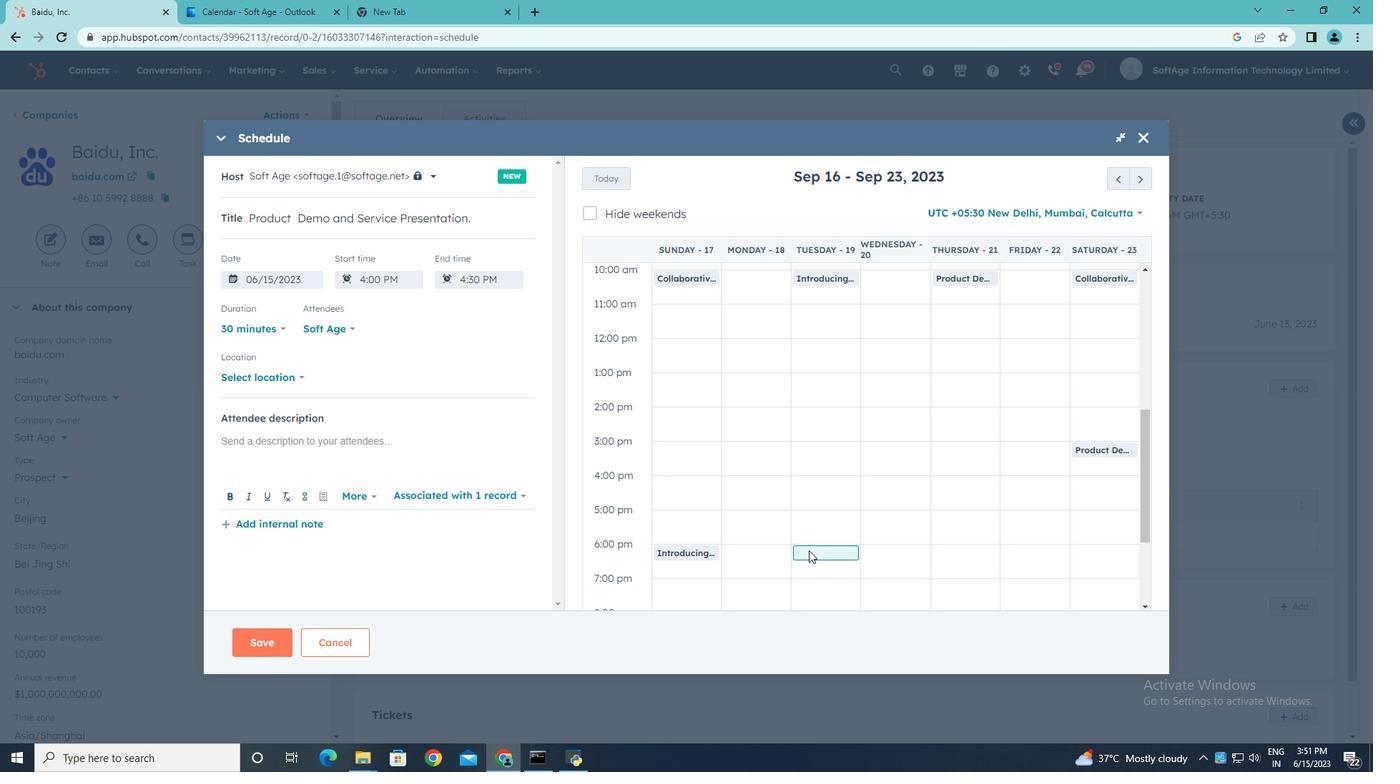 
Action: Mouse moved to (299, 376)
Screenshot: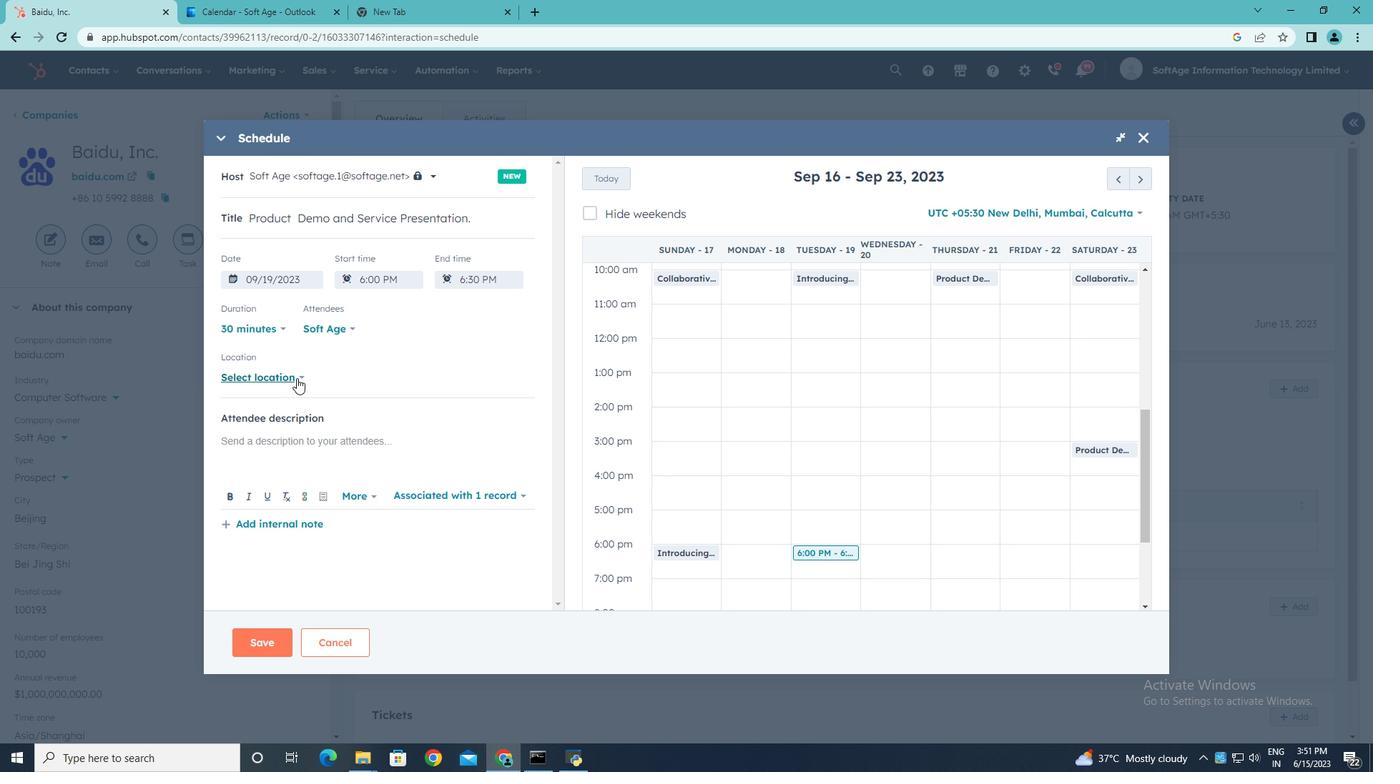 
Action: Mouse pressed left at (299, 376)
Screenshot: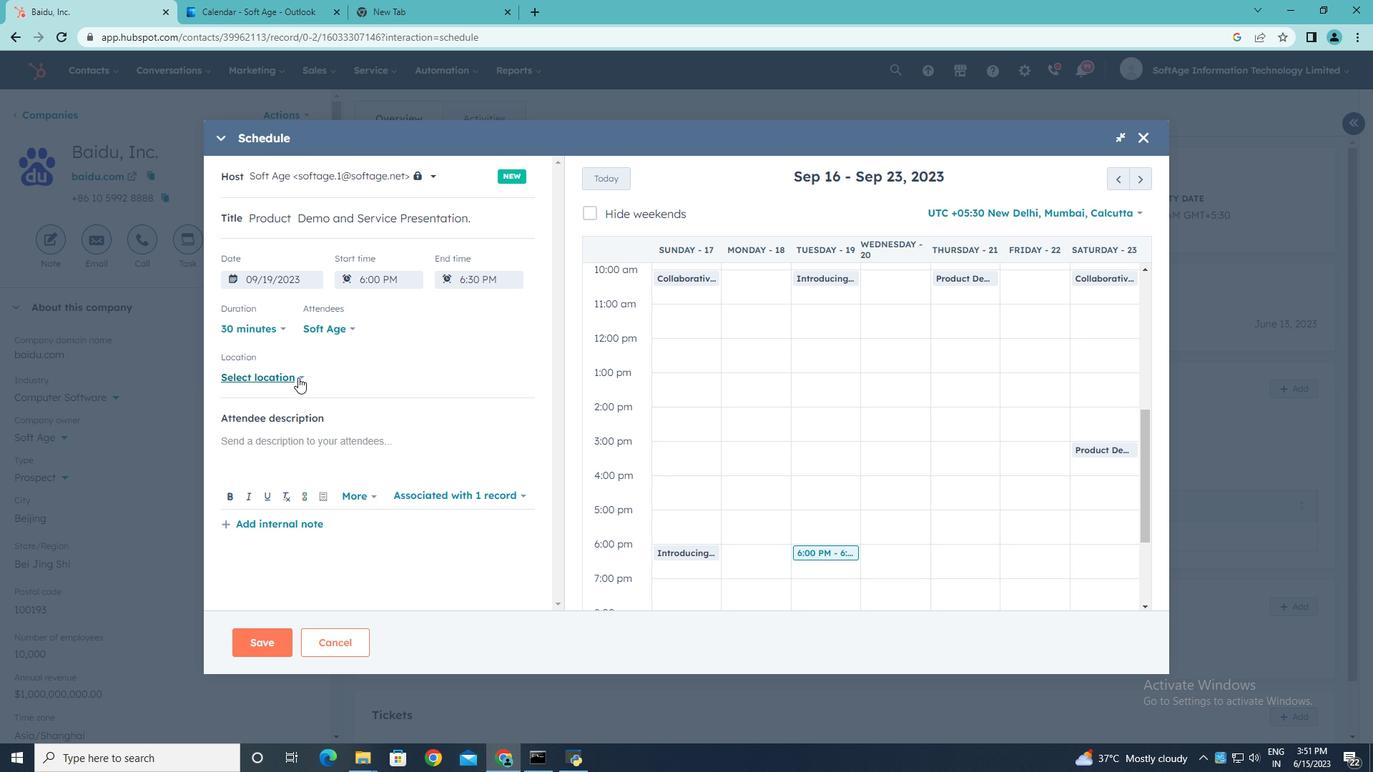 
Action: Mouse moved to (349, 369)
Screenshot: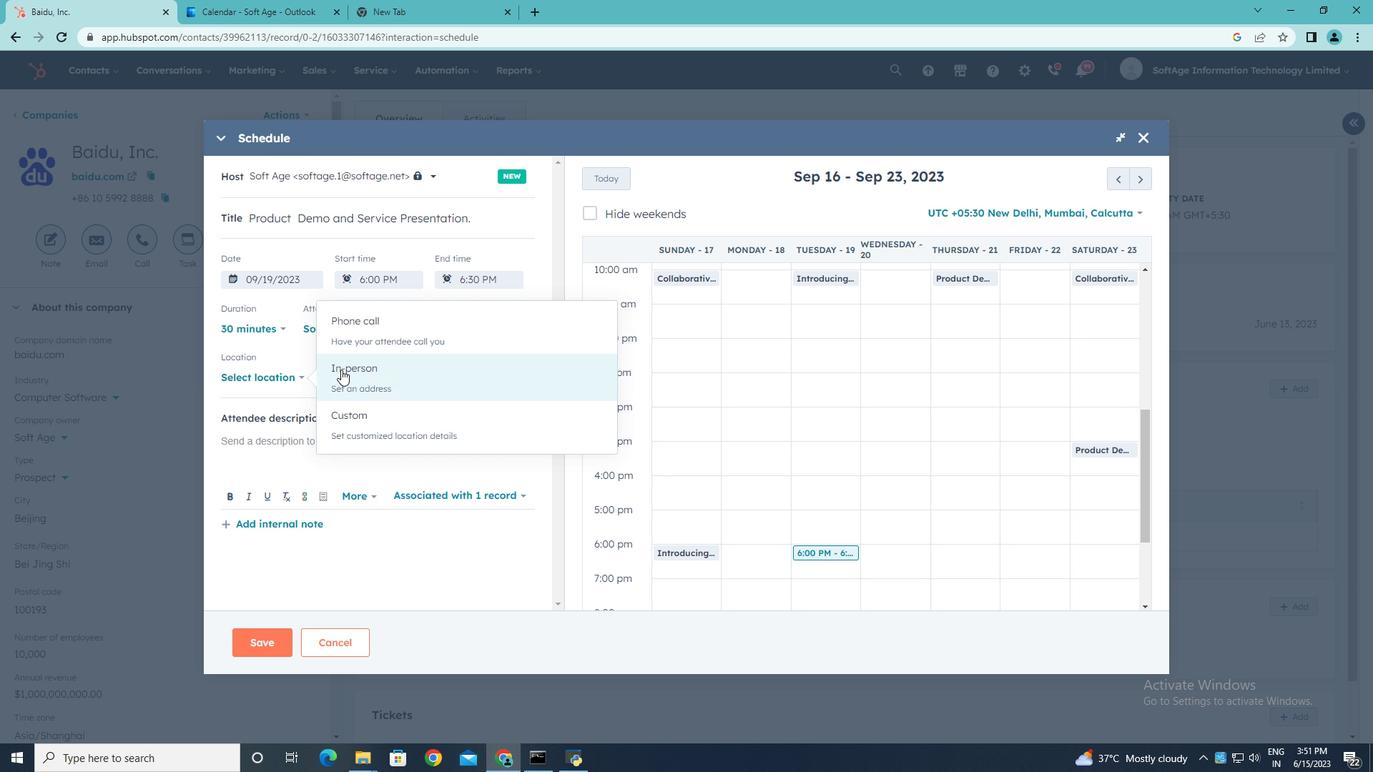 
Action: Mouse pressed left at (349, 369)
Screenshot: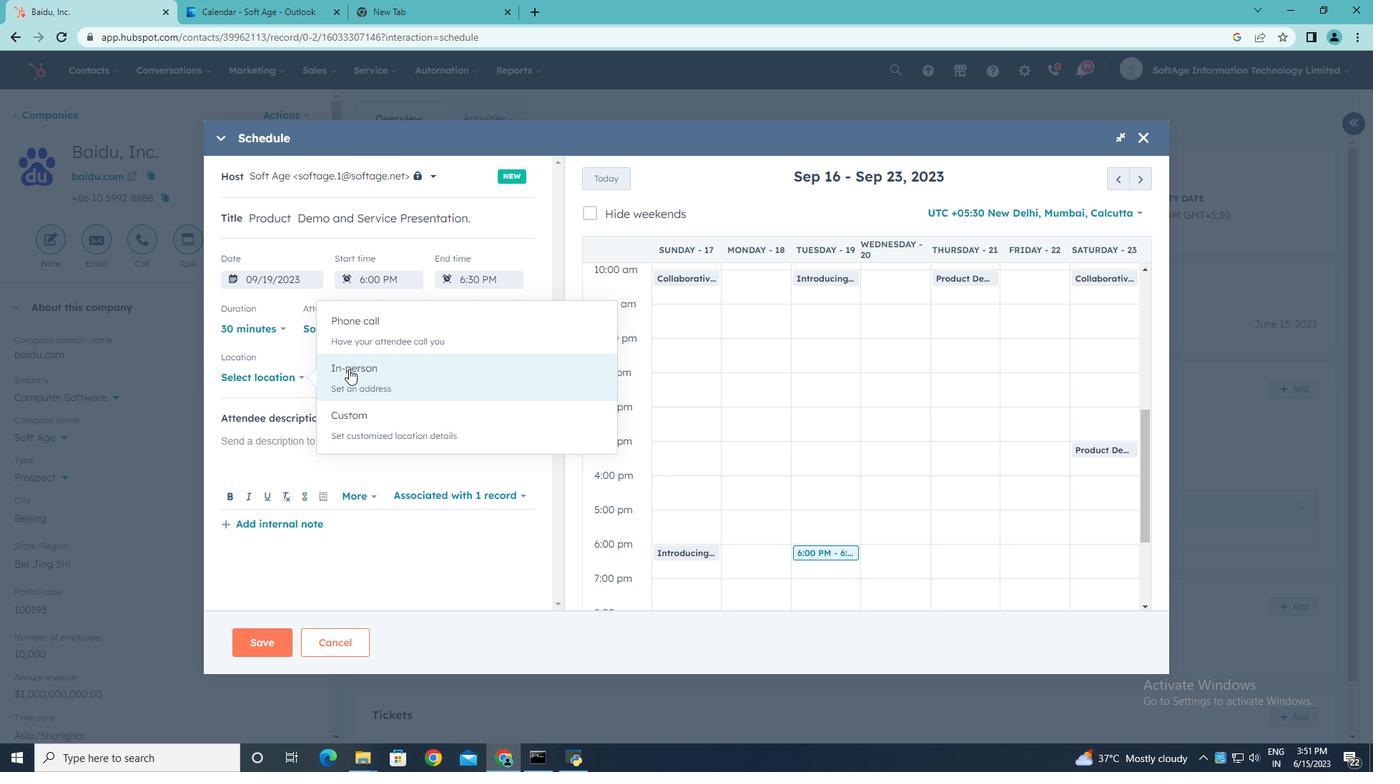 
Action: Mouse pressed left at (349, 369)
Screenshot: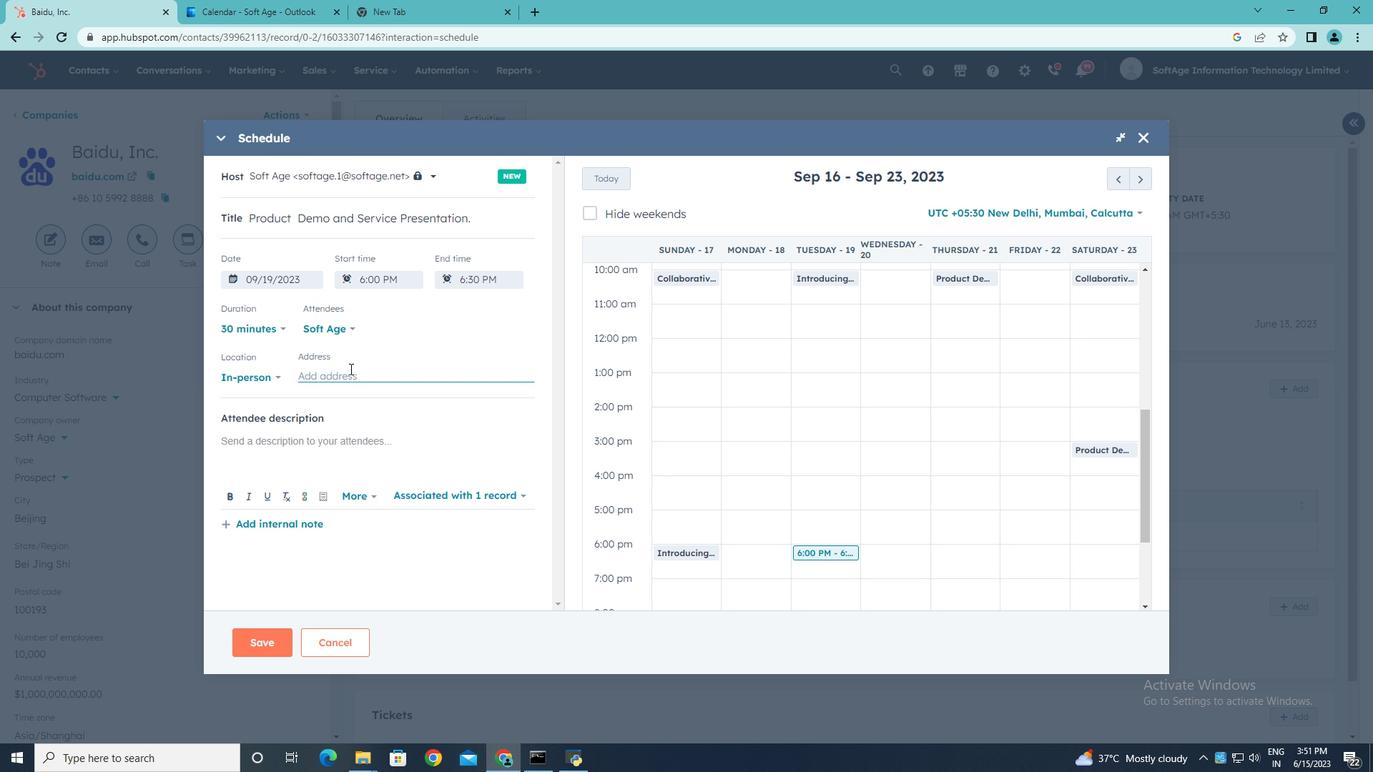 
Action: Key pressed <Key.shift>New<Key.space><Key.shift>York
Screenshot: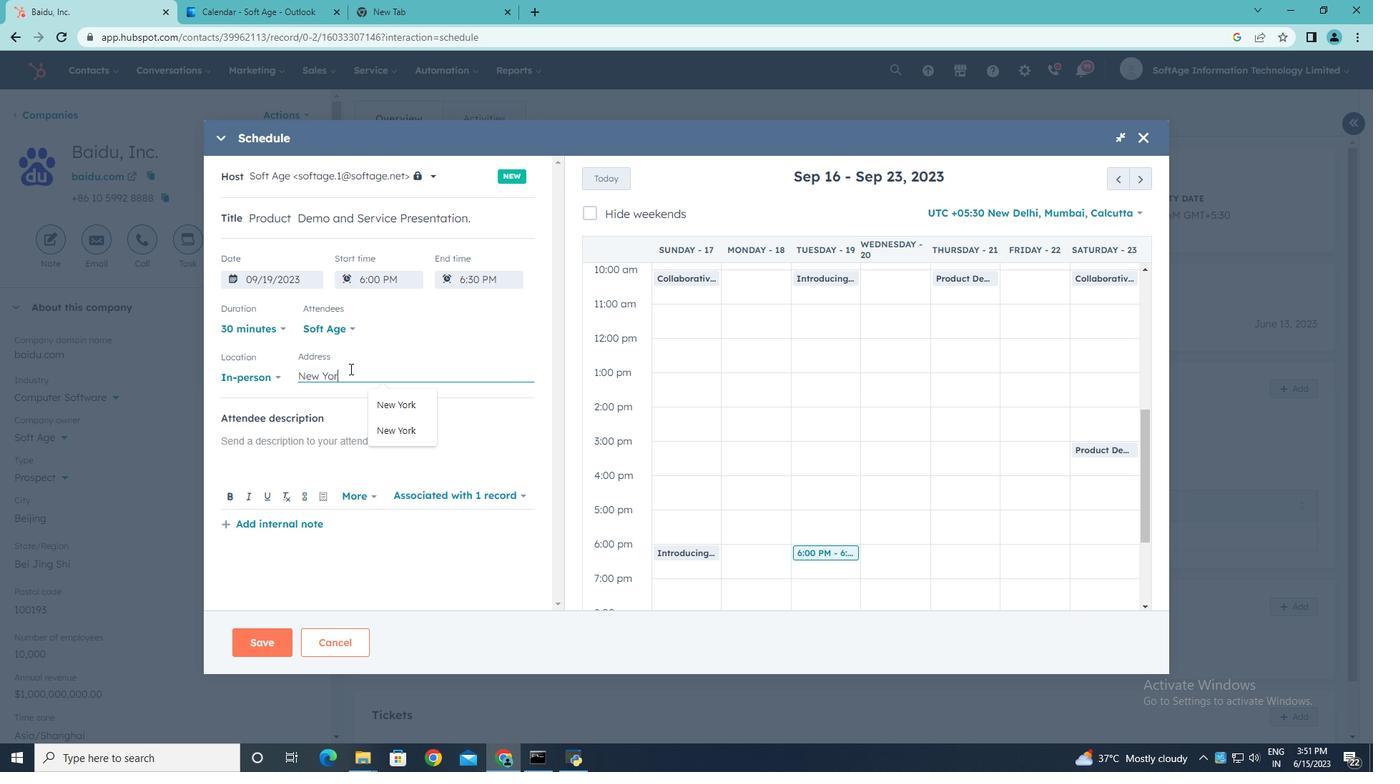 
Action: Mouse moved to (293, 440)
Screenshot: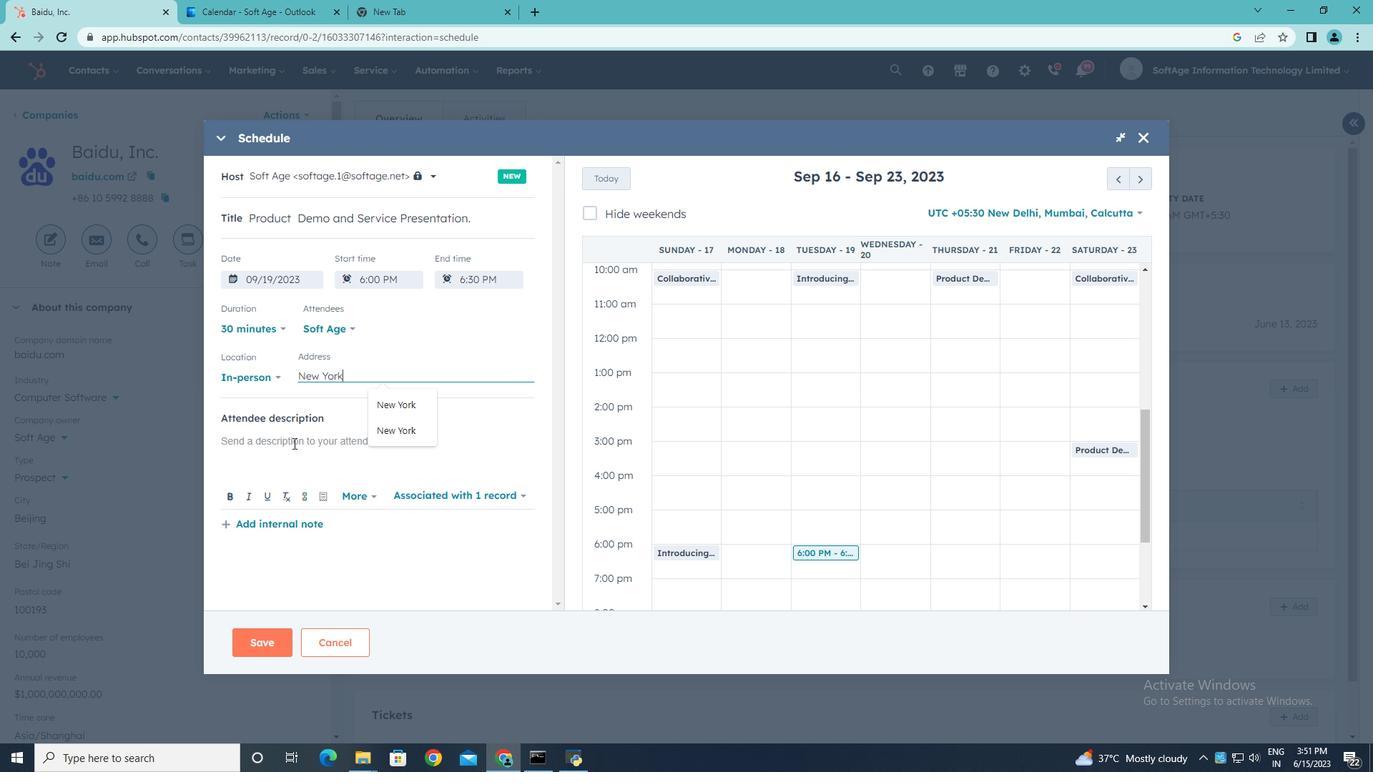 
Action: Mouse pressed left at (293, 440)
Screenshot: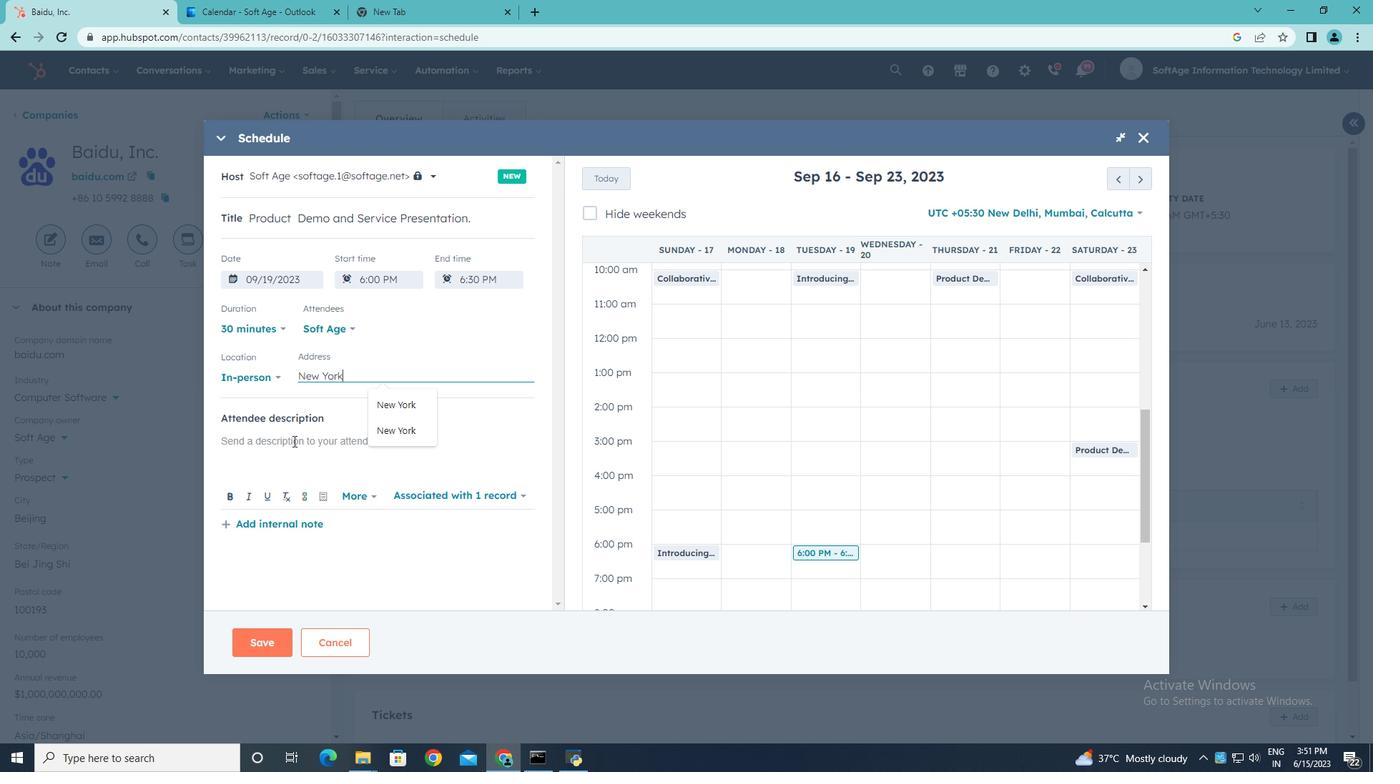 
Action: Key pressed <Key.shift>Kindly<Key.space>join<Key.space>this<Key.space>meeting<Key.space>to<Key.space>understand<Key.space><Key.shift>Product<Key.space><Key.shift>Demo<Key.space>and<Key.space><Key.shift>Service<Key.space><Key.shift><Key.shift><Key.shift><Key.shift>Presentation.
Screenshot: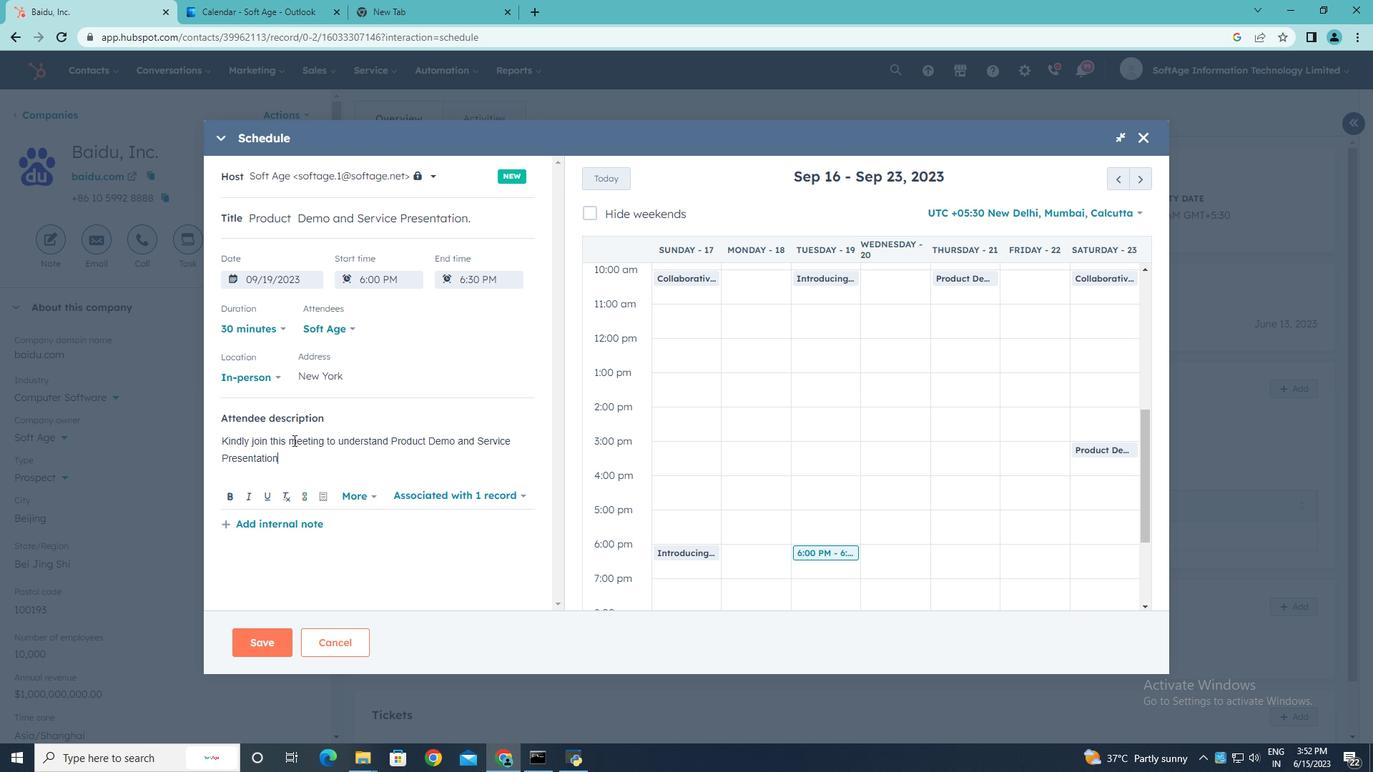 
Action: Mouse moved to (354, 328)
Screenshot: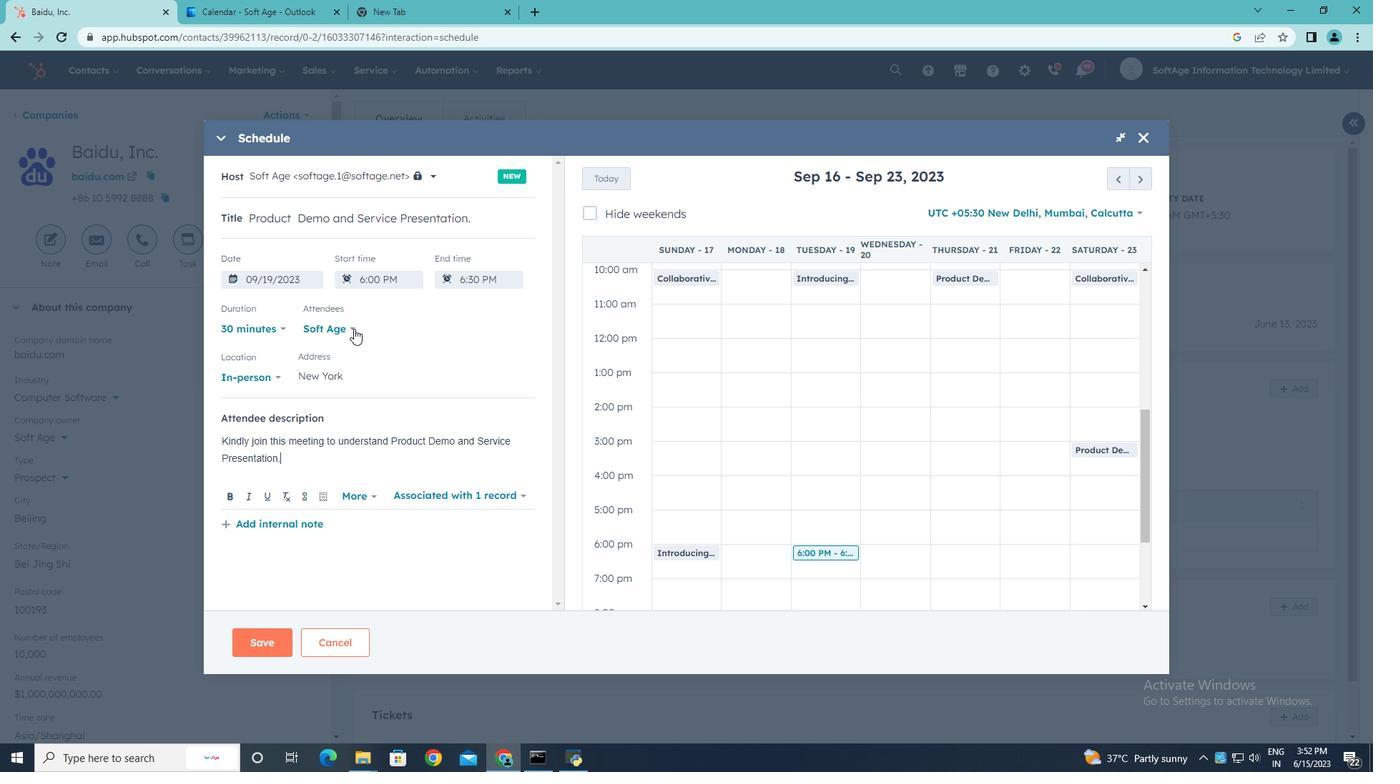 
Action: Mouse pressed left at (354, 328)
Screenshot: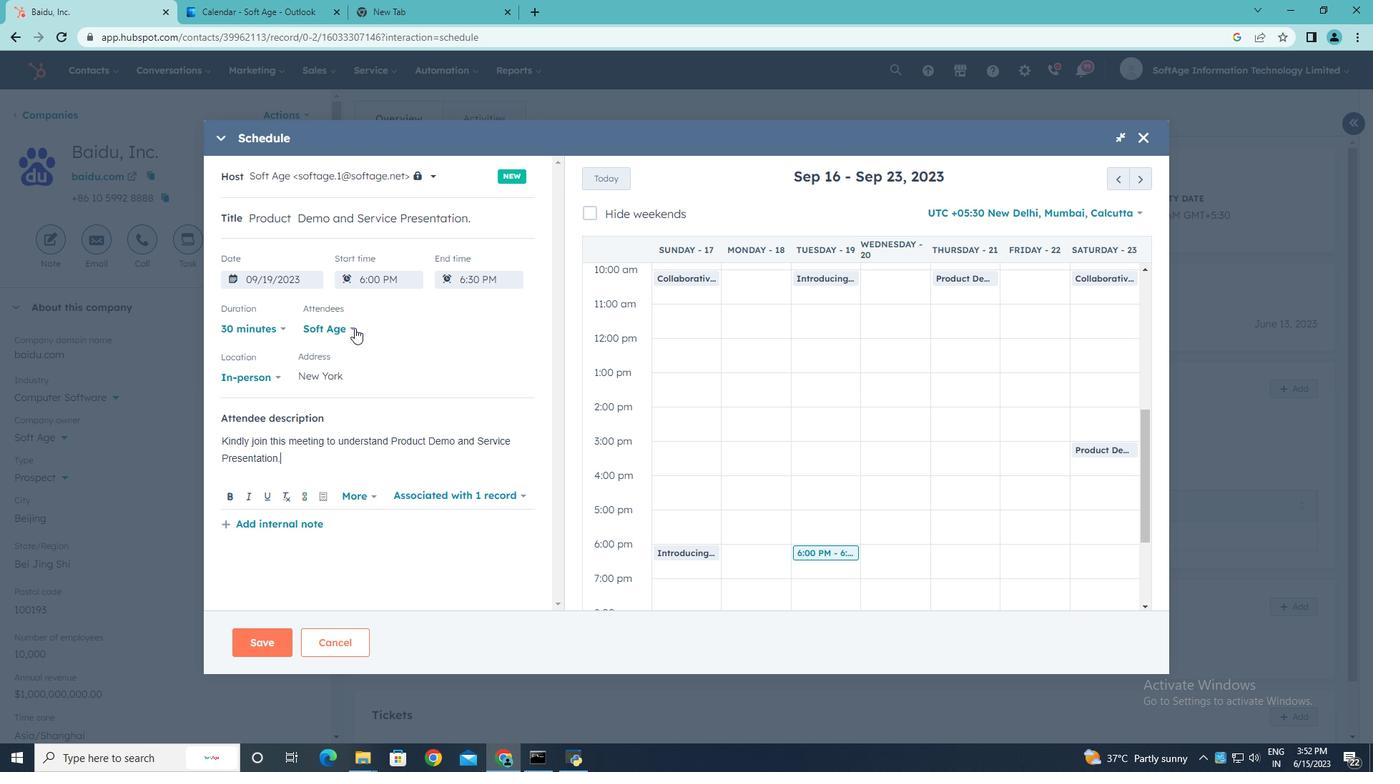 
Action: Mouse moved to (258, 514)
Screenshot: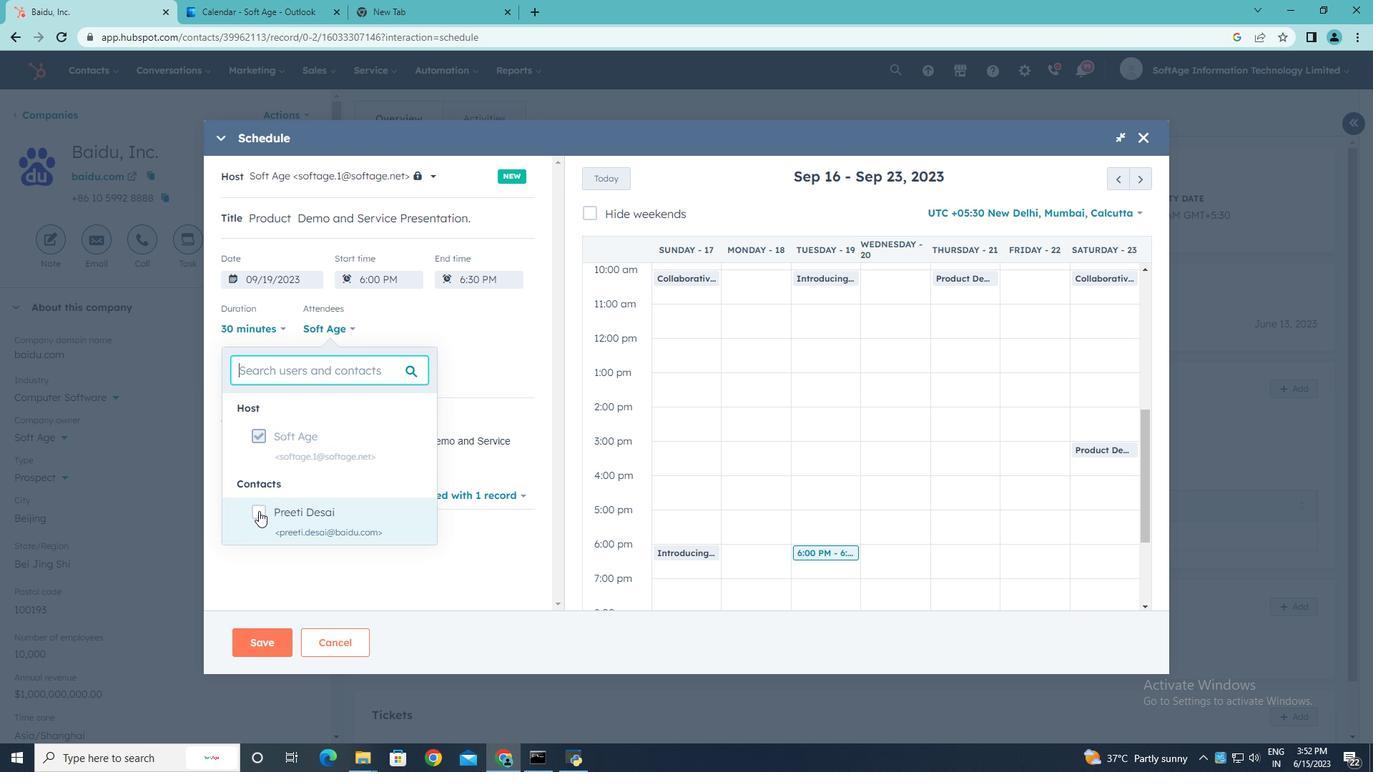 
Action: Mouse pressed left at (258, 514)
Screenshot: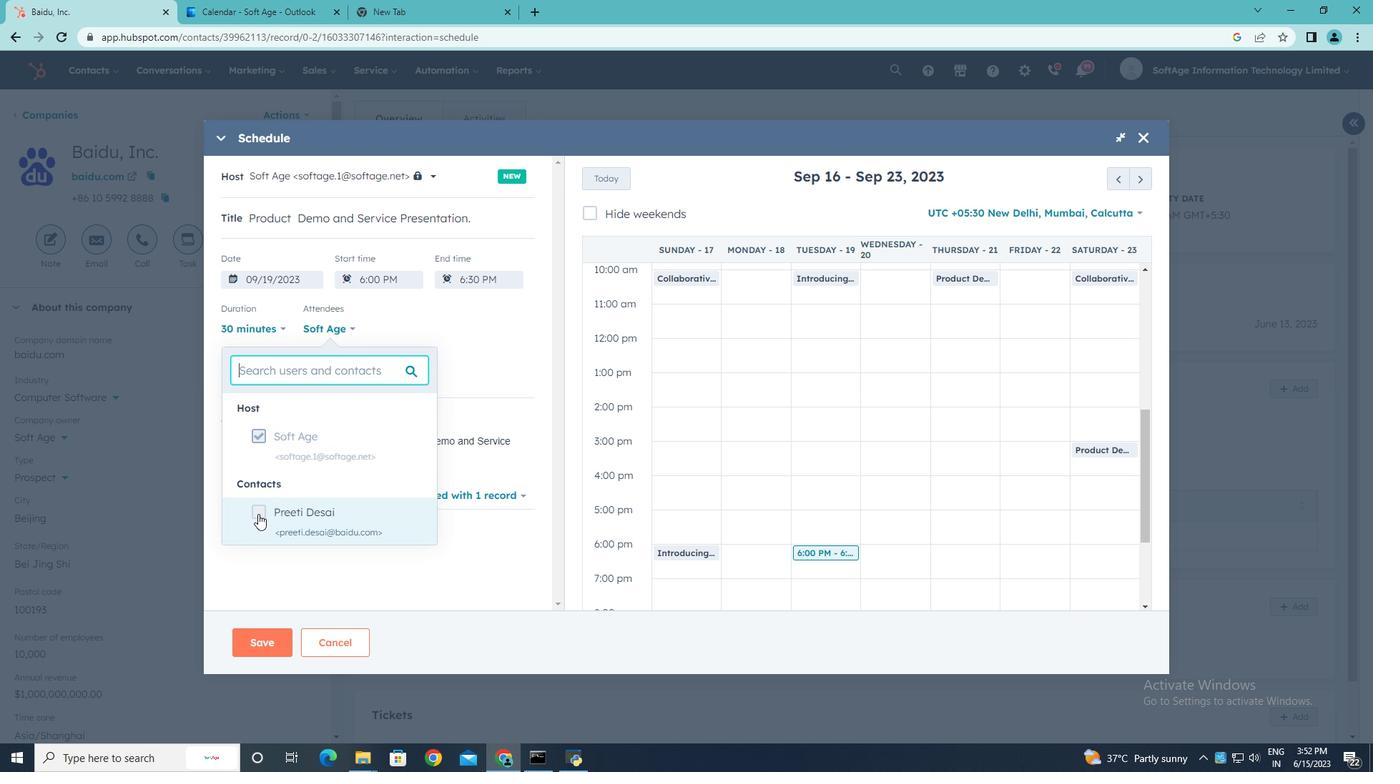
Action: Mouse moved to (499, 565)
Screenshot: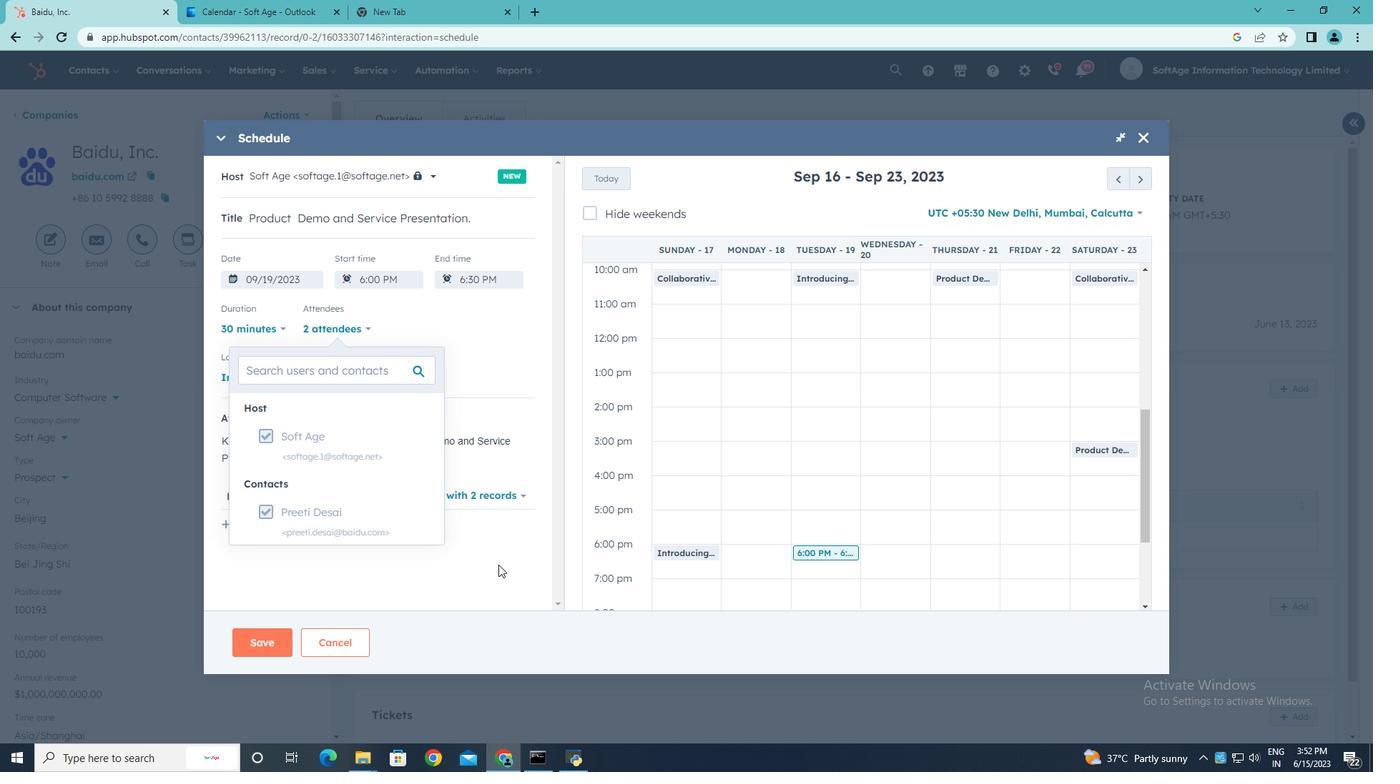 
Action: Mouse pressed left at (499, 565)
Screenshot: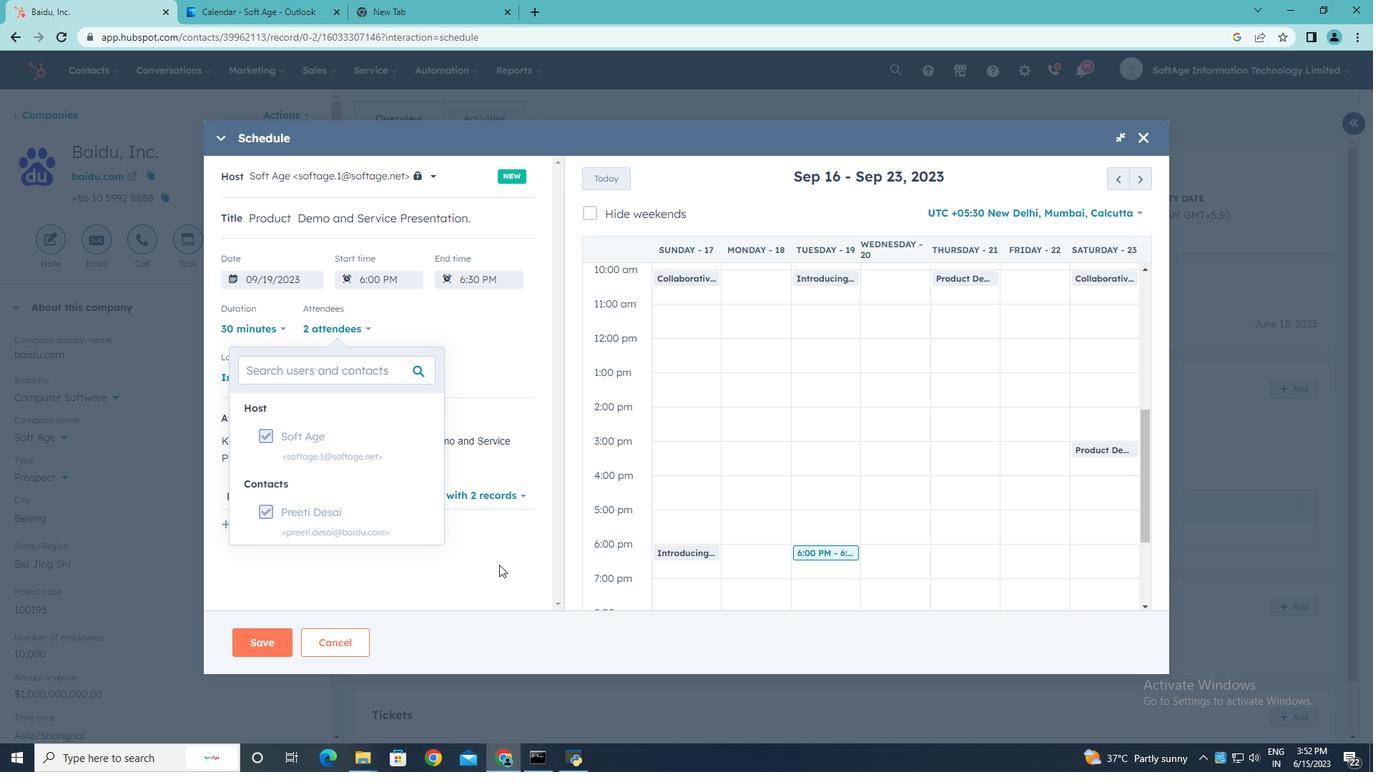 
Action: Mouse moved to (272, 642)
Screenshot: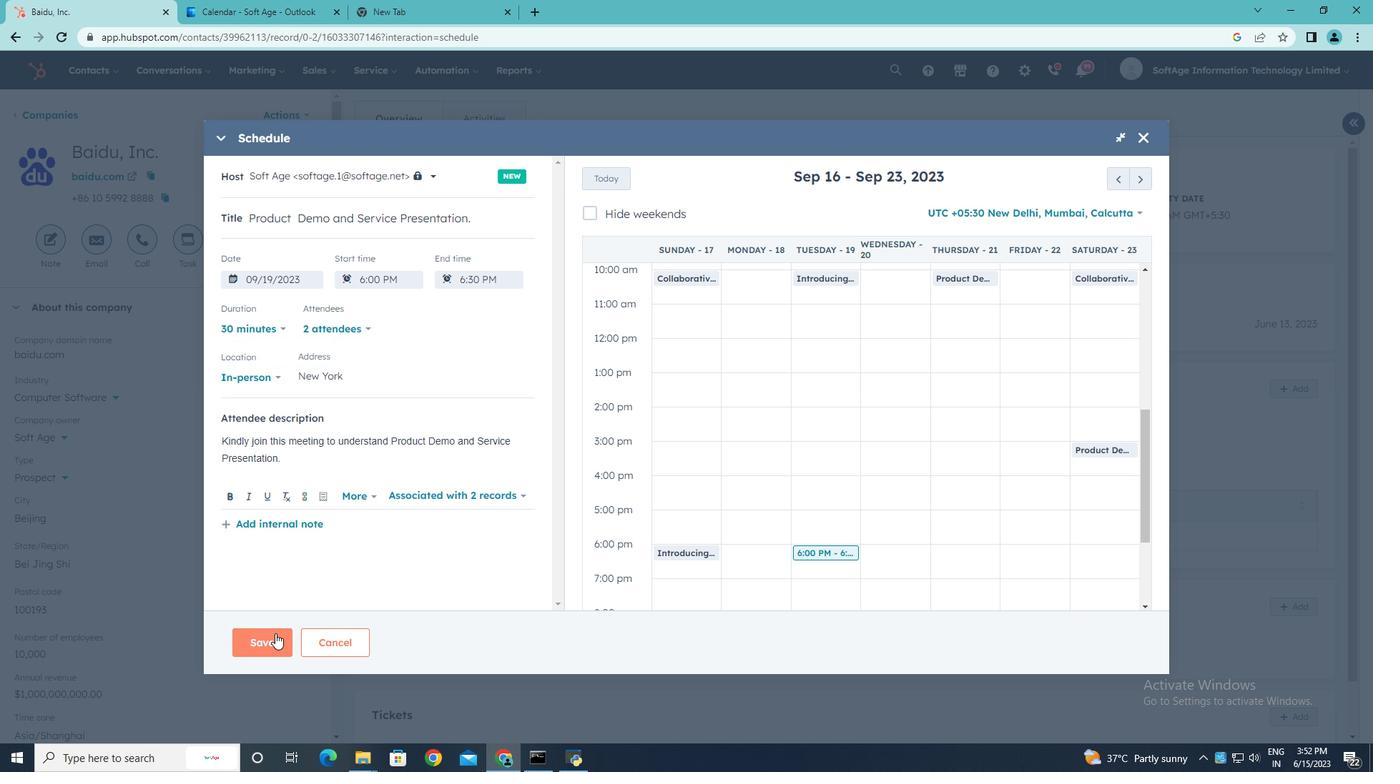 
Action: Mouse pressed left at (272, 642)
Screenshot: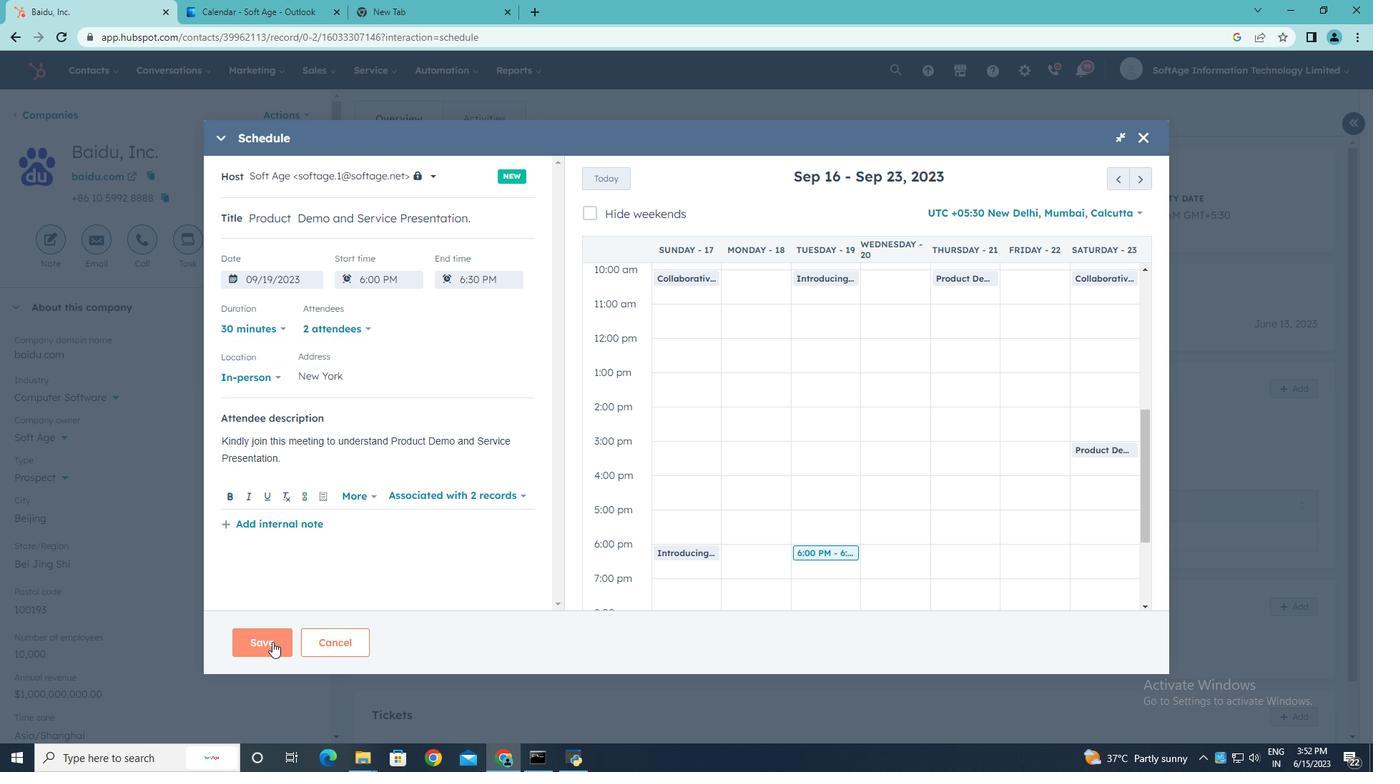 
Action: Mouse moved to (272, 642)
Screenshot: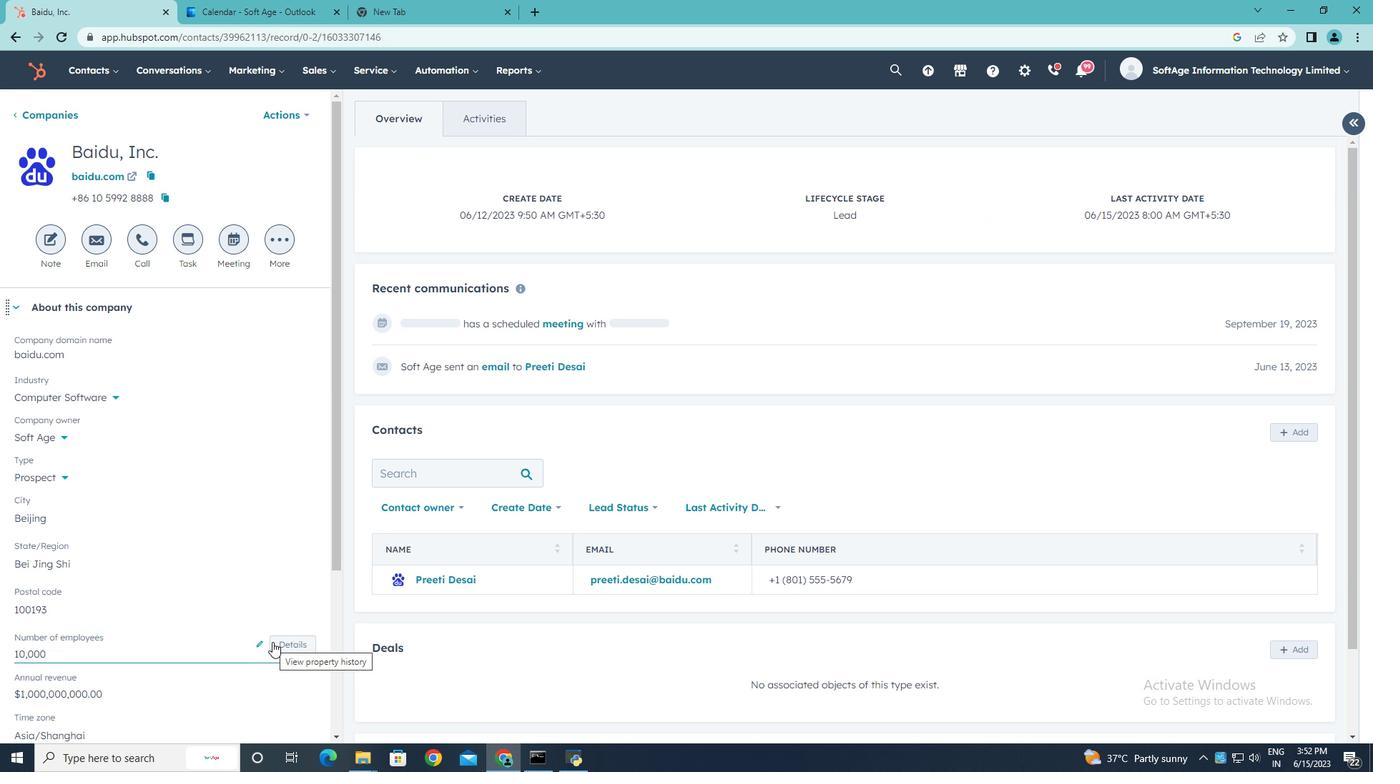 
